 Task: Look for space in Temecula, United States from 24th August, 2023 to 10th September, 2023 for 8 adults in price range Rs.12000 to Rs.15000. Place can be entire place or shared room with 4 bedrooms having 8 beds and 4 bathrooms. Property type can be house, flat, guest house. Amenities needed are: wifi, TV, free parkinig on premises, gym, breakfast. Booking option can be shelf check-in. Required host language is English.
Action: Mouse moved to (473, 111)
Screenshot: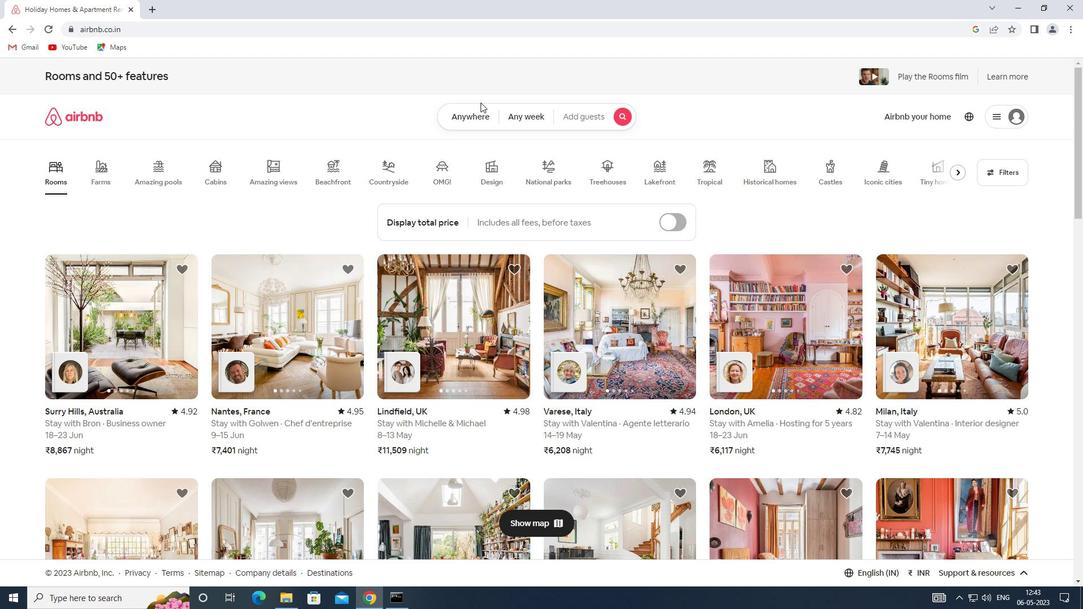 
Action: Mouse pressed left at (473, 111)
Screenshot: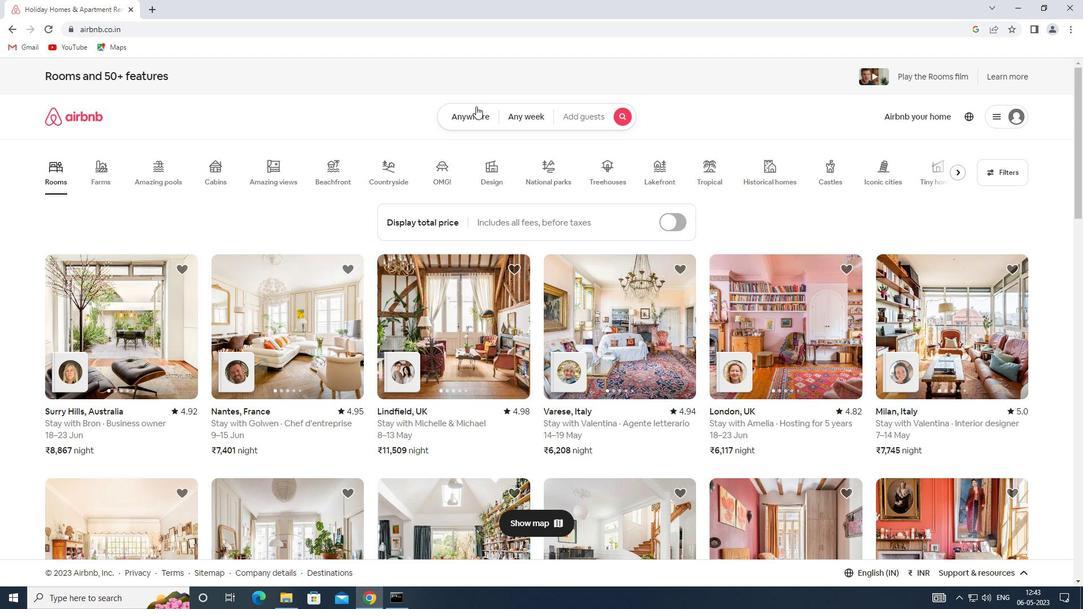 
Action: Mouse moved to (389, 159)
Screenshot: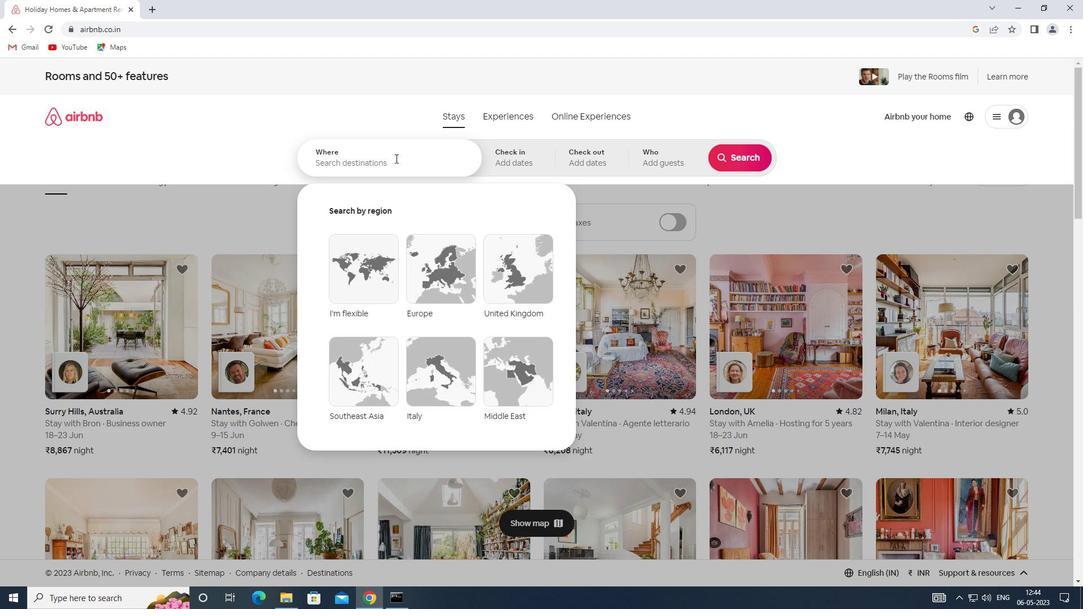 
Action: Mouse pressed left at (389, 159)
Screenshot: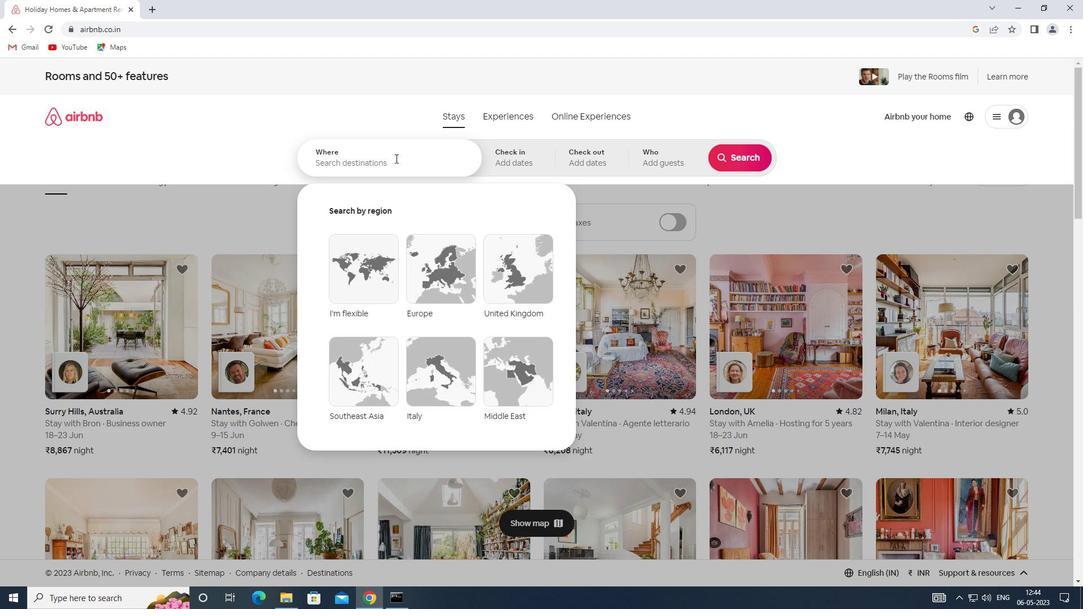 
Action: Mouse moved to (389, 159)
Screenshot: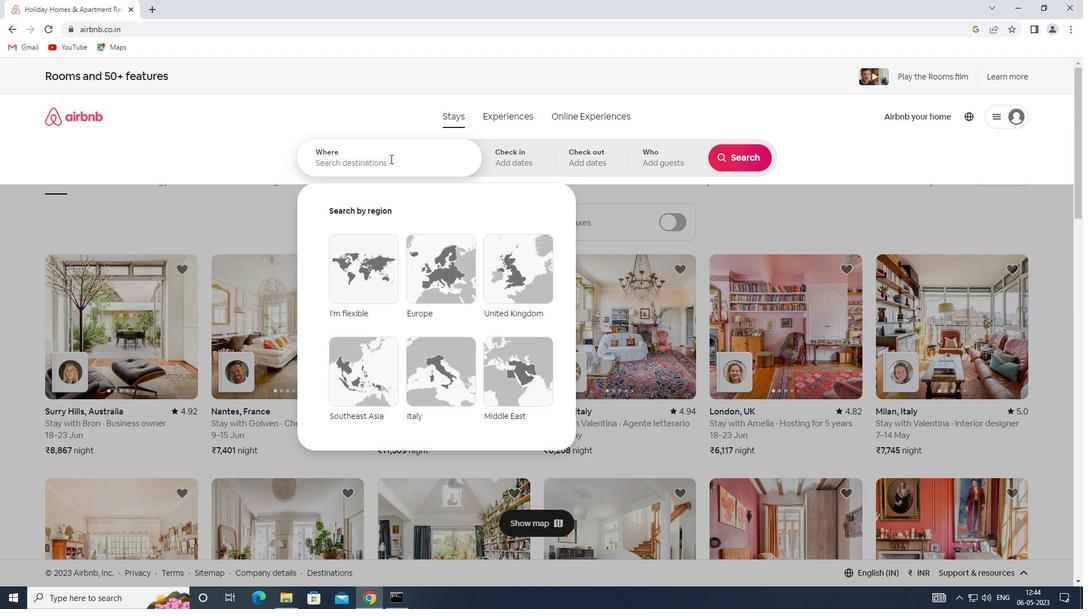 
Action: Key pressed <Key.shift>SPACE<Key.space>IN<Key.space><Key.shift><Key.shift><Key.shift><Key.shift><Key.shift><Key.shift>TEMEV<Key.backspace>CULA,<Key.shift>UNITED<Key.space><Key.shift>STATES
Screenshot: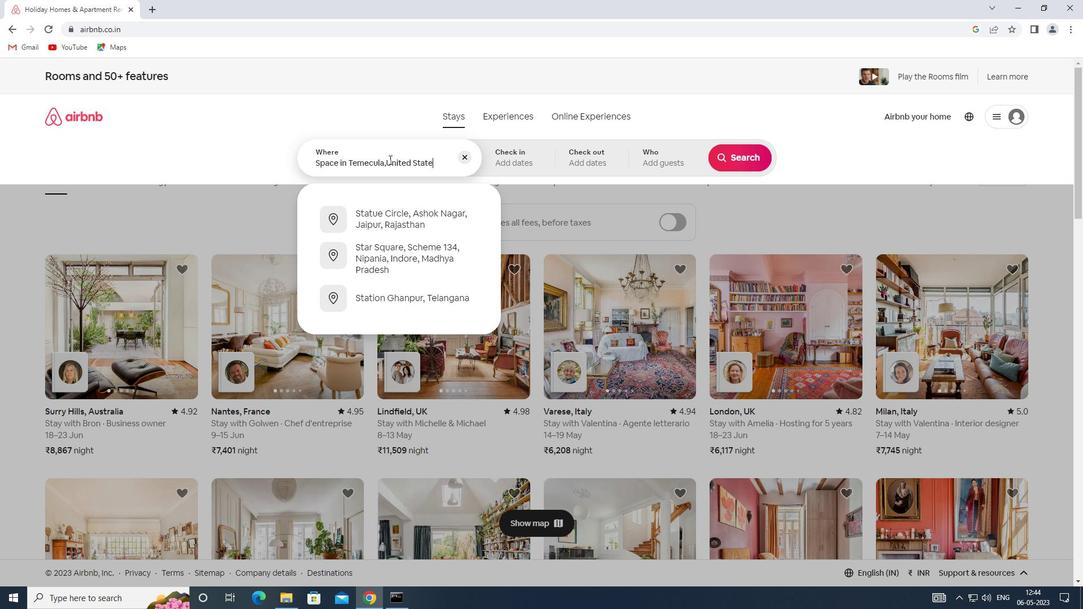 
Action: Mouse moved to (526, 162)
Screenshot: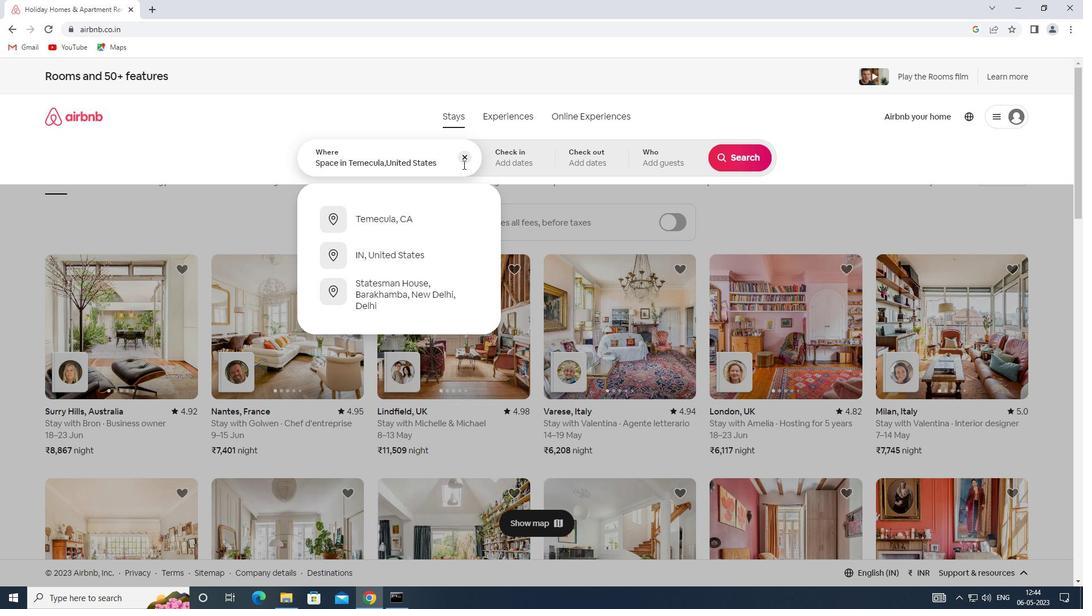 
Action: Mouse pressed left at (526, 162)
Screenshot: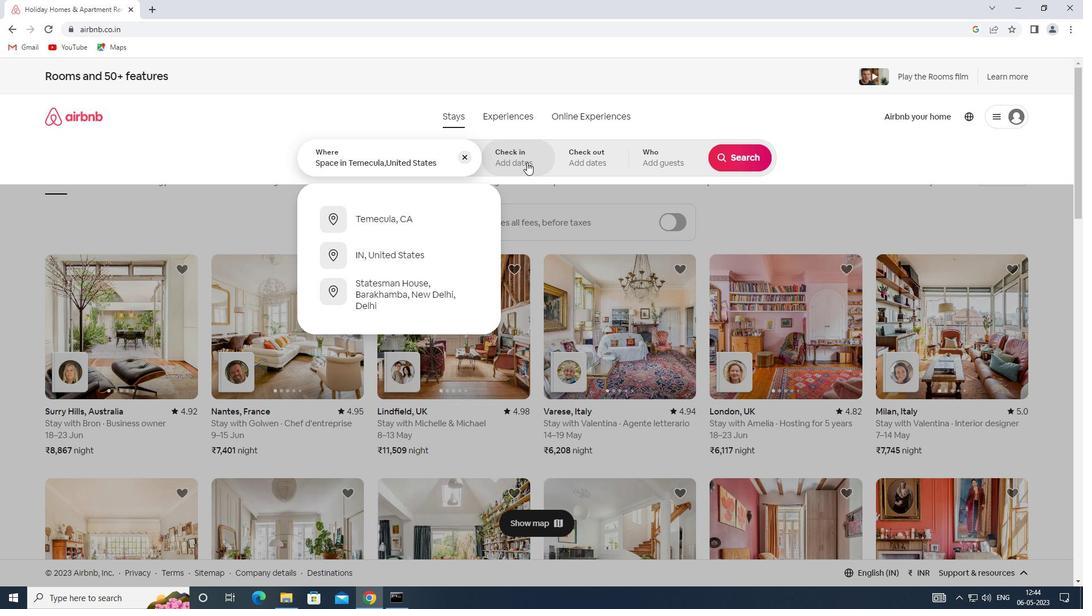 
Action: Mouse moved to (730, 247)
Screenshot: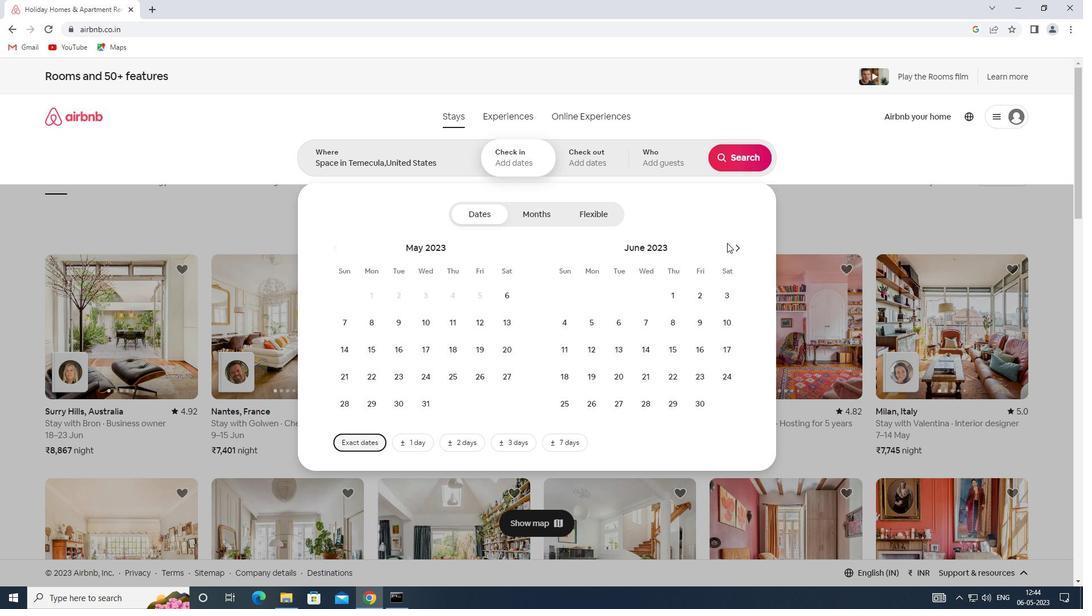 
Action: Mouse pressed left at (730, 247)
Screenshot: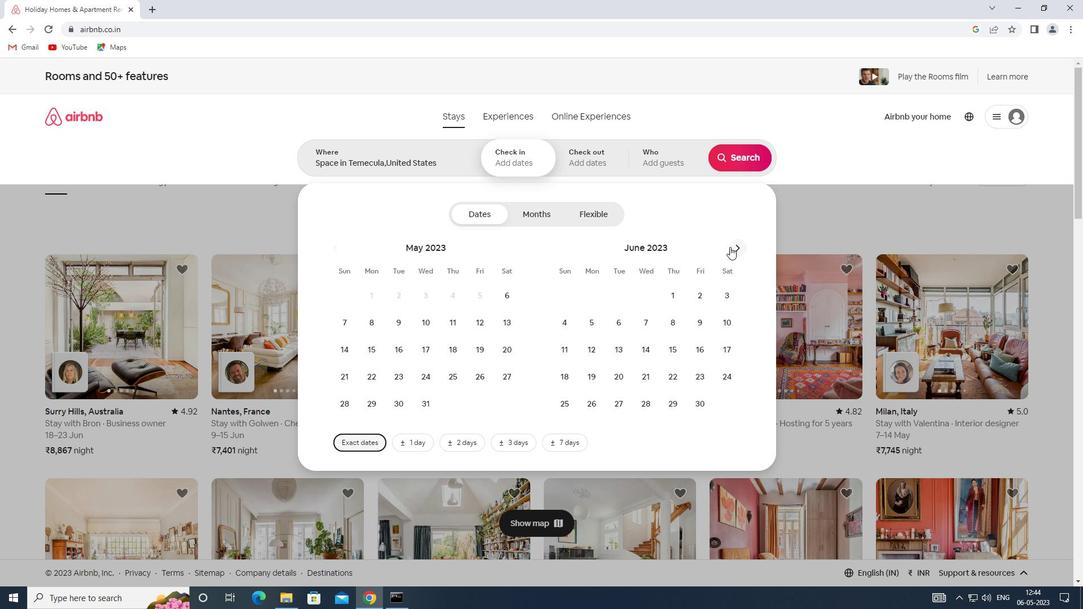 
Action: Mouse pressed left at (730, 247)
Screenshot: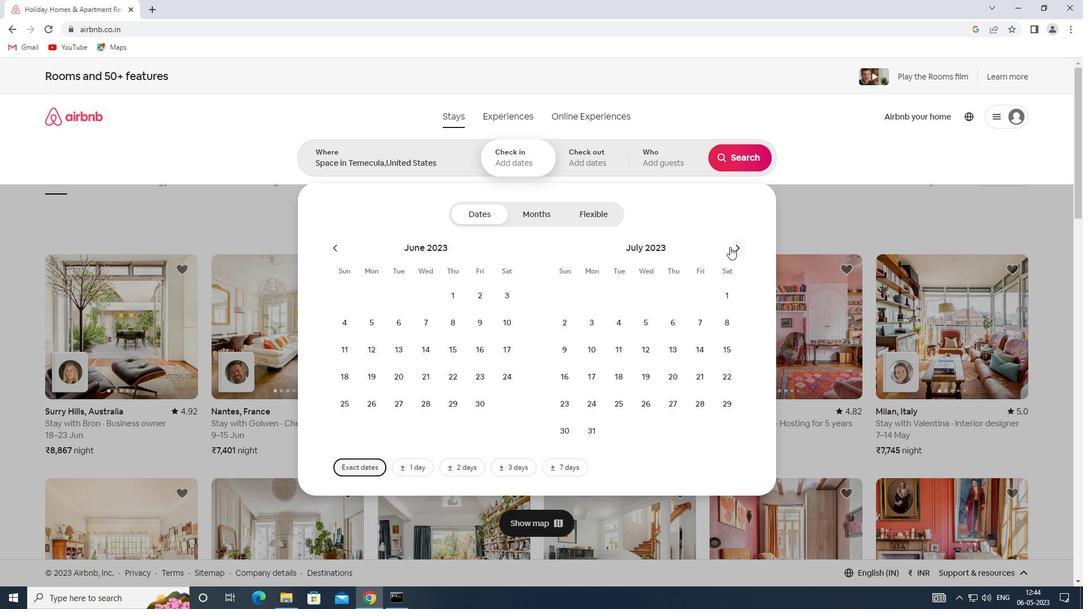 
Action: Mouse moved to (668, 372)
Screenshot: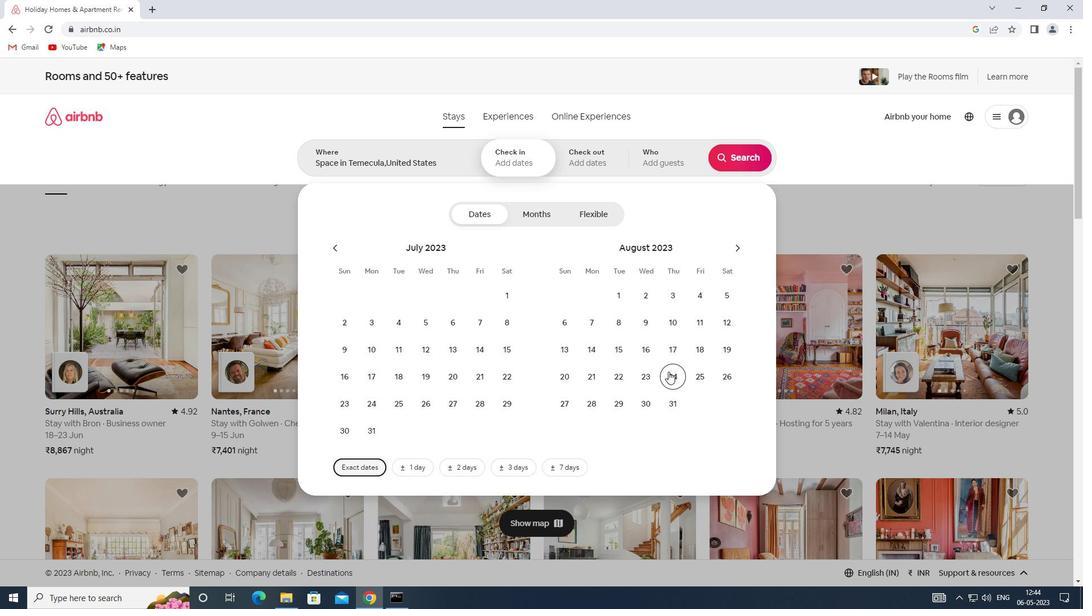 
Action: Mouse pressed left at (668, 372)
Screenshot: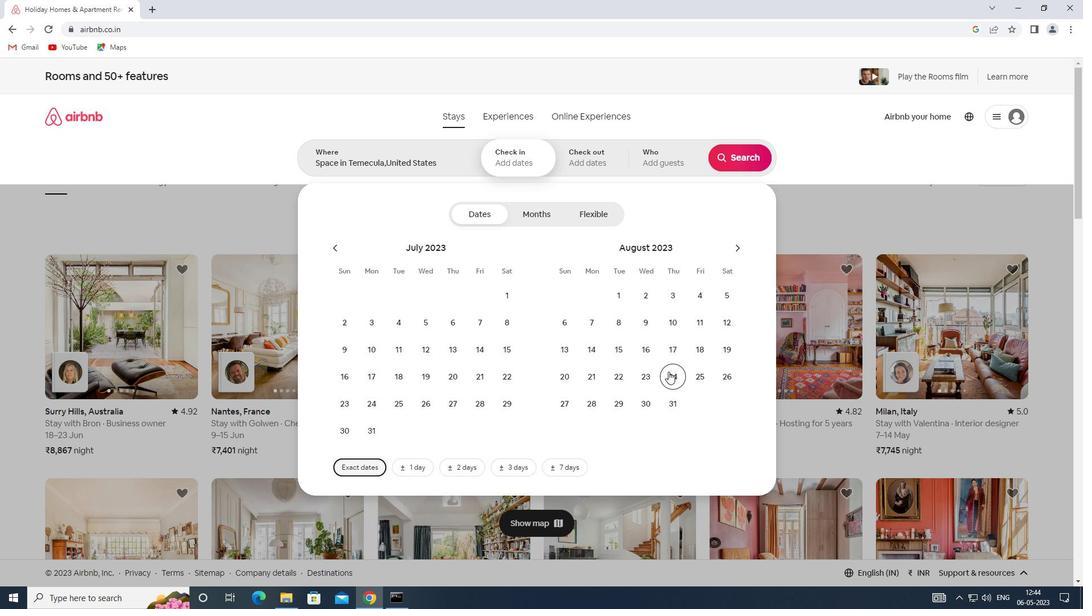 
Action: Mouse moved to (734, 244)
Screenshot: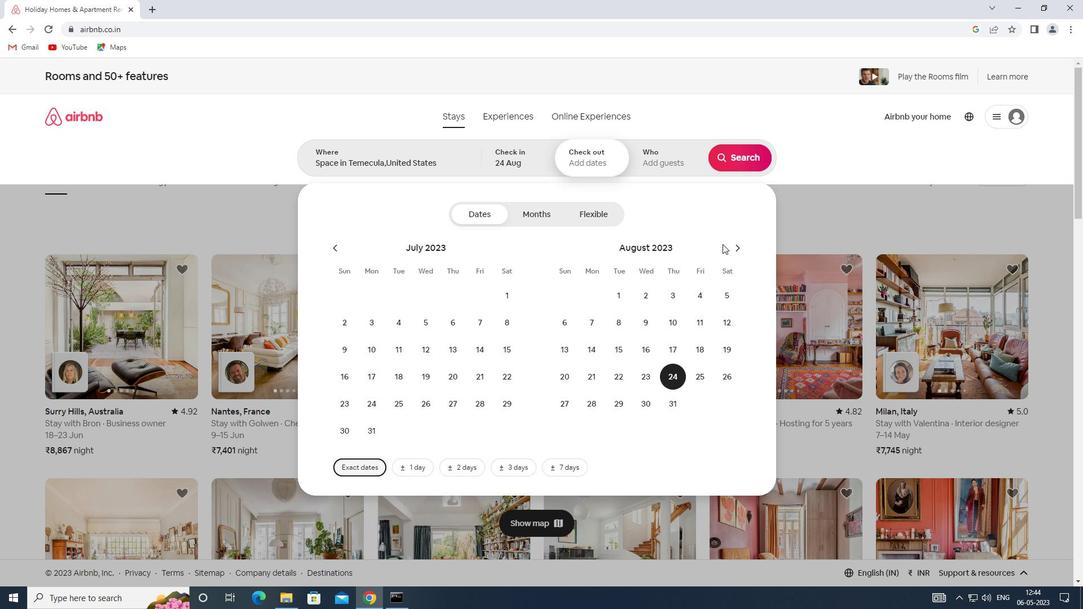 
Action: Mouse pressed left at (734, 244)
Screenshot: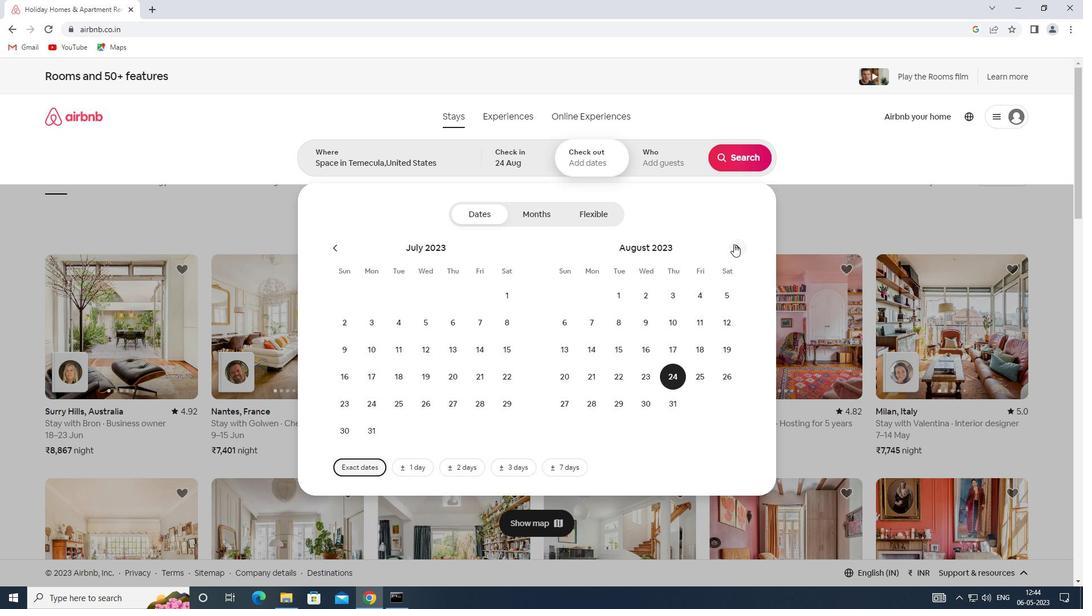 
Action: Mouse moved to (559, 347)
Screenshot: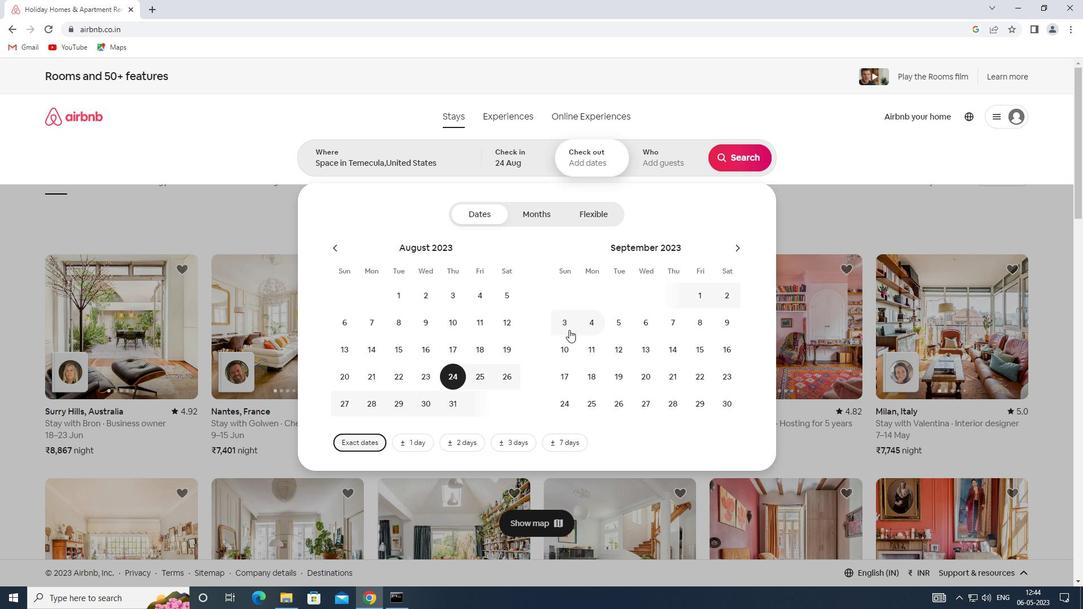 
Action: Mouse pressed left at (559, 347)
Screenshot: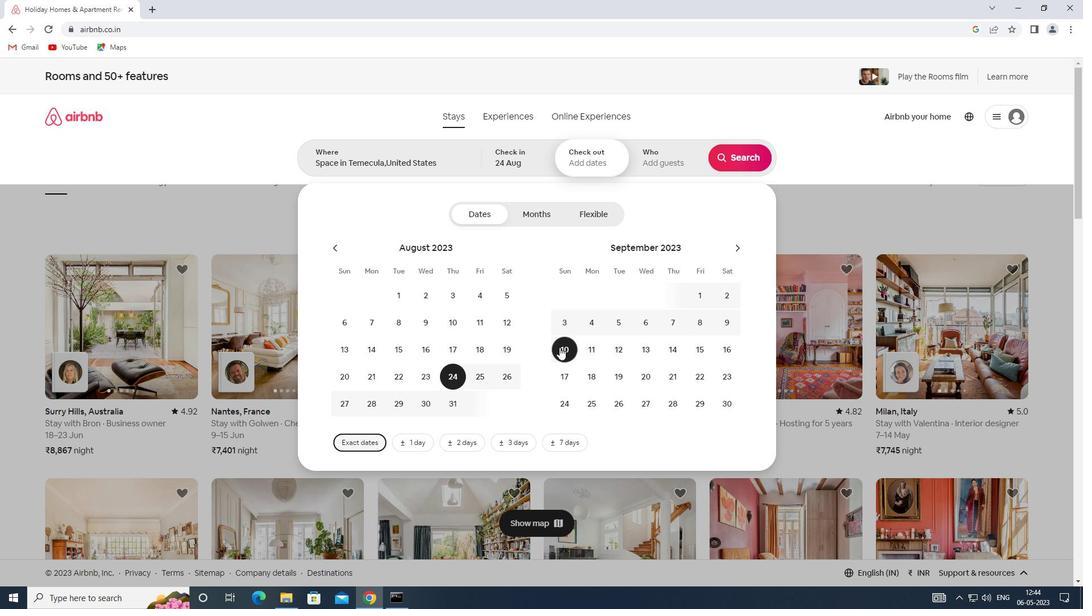 
Action: Mouse moved to (661, 151)
Screenshot: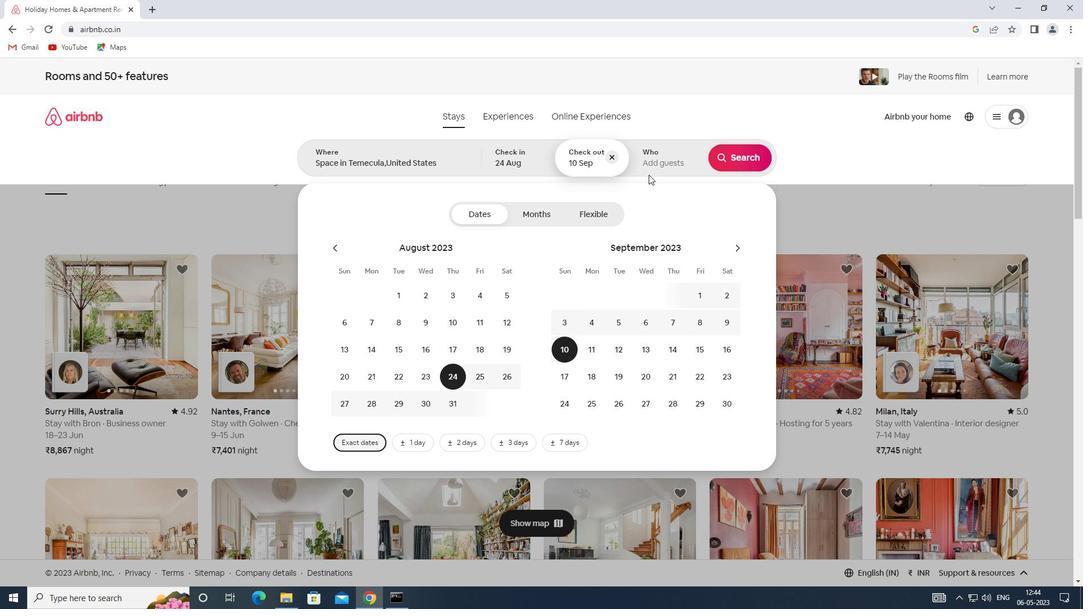 
Action: Mouse pressed left at (661, 151)
Screenshot: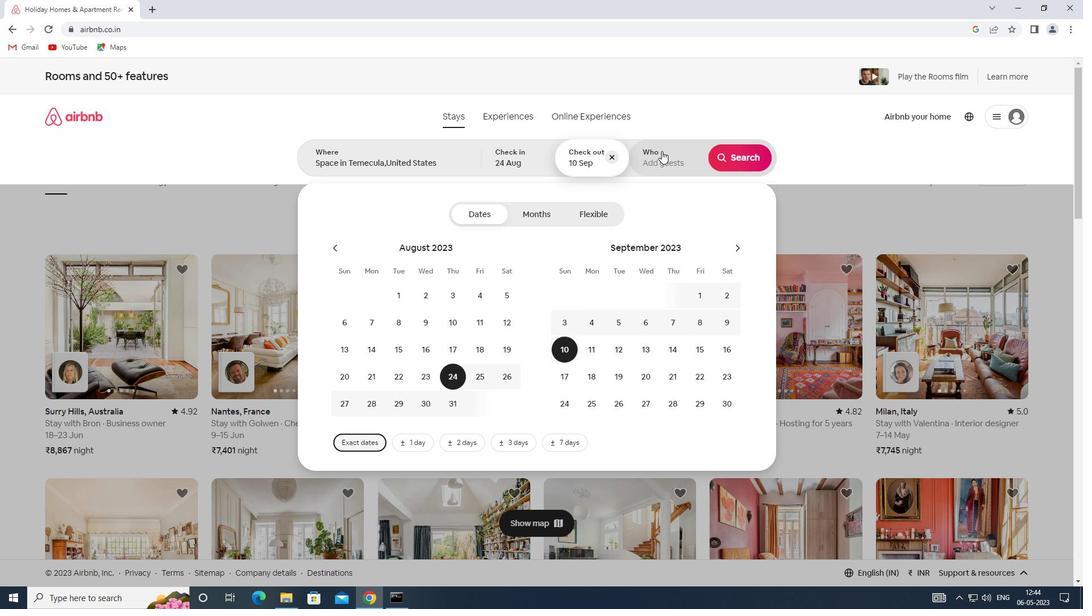 
Action: Mouse moved to (740, 217)
Screenshot: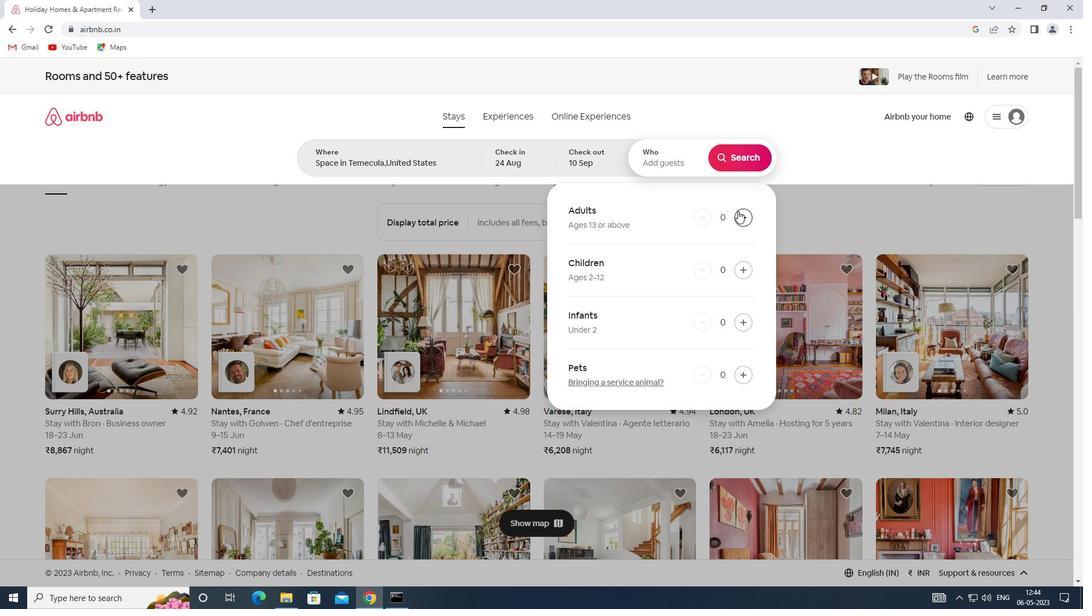 
Action: Mouse pressed left at (740, 217)
Screenshot: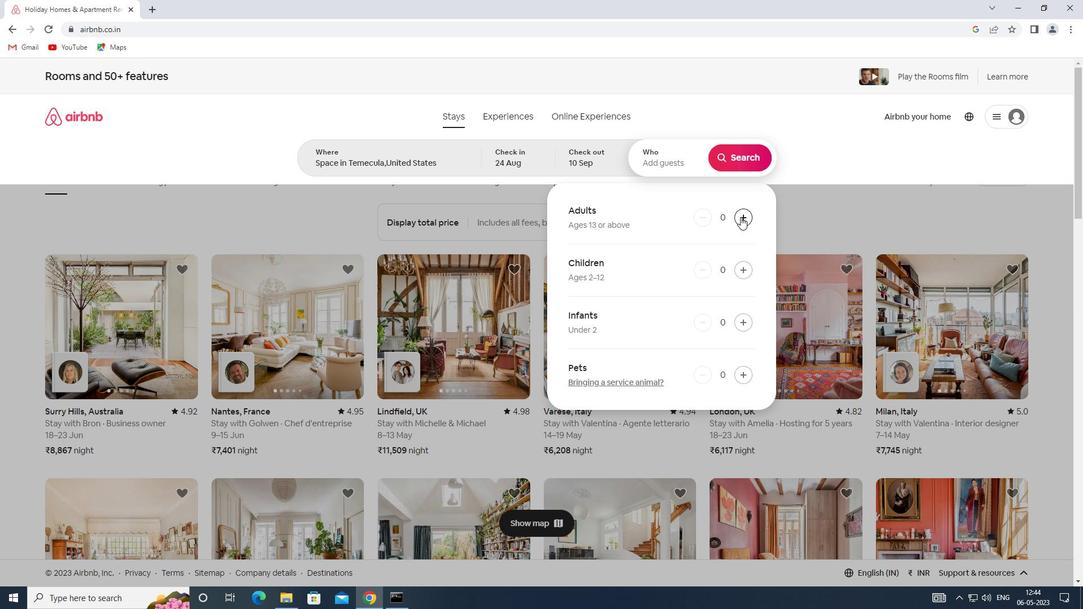 
Action: Mouse pressed left at (740, 217)
Screenshot: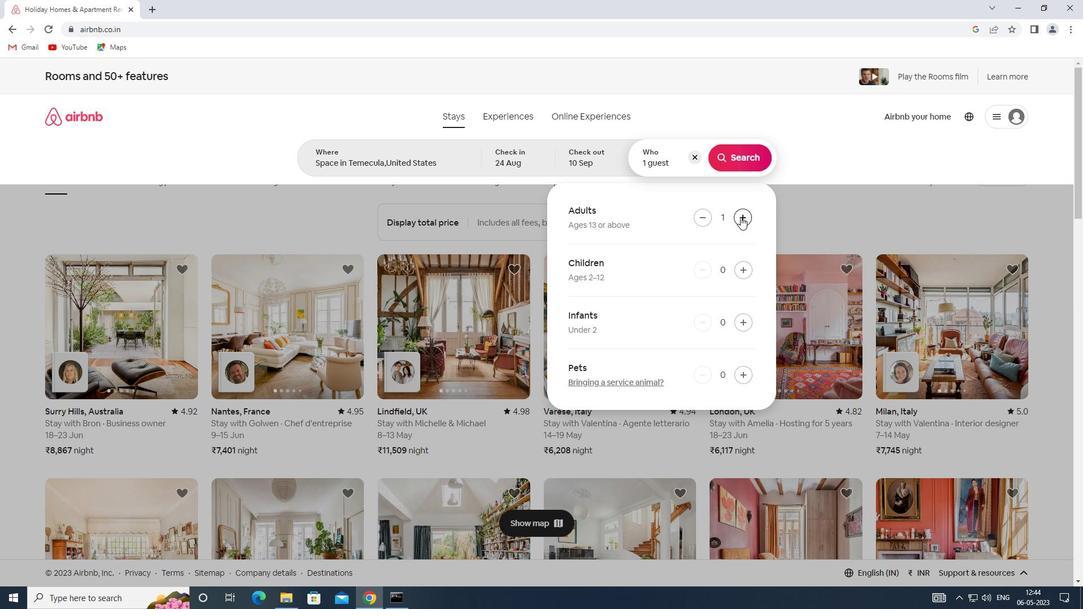 
Action: Mouse pressed left at (740, 217)
Screenshot: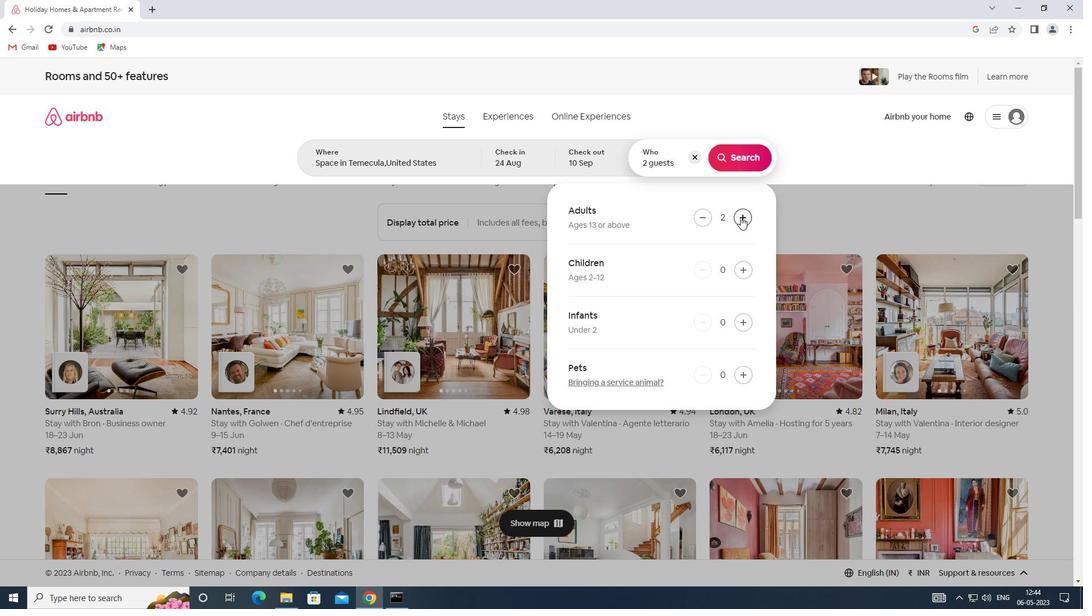 
Action: Mouse pressed left at (740, 217)
Screenshot: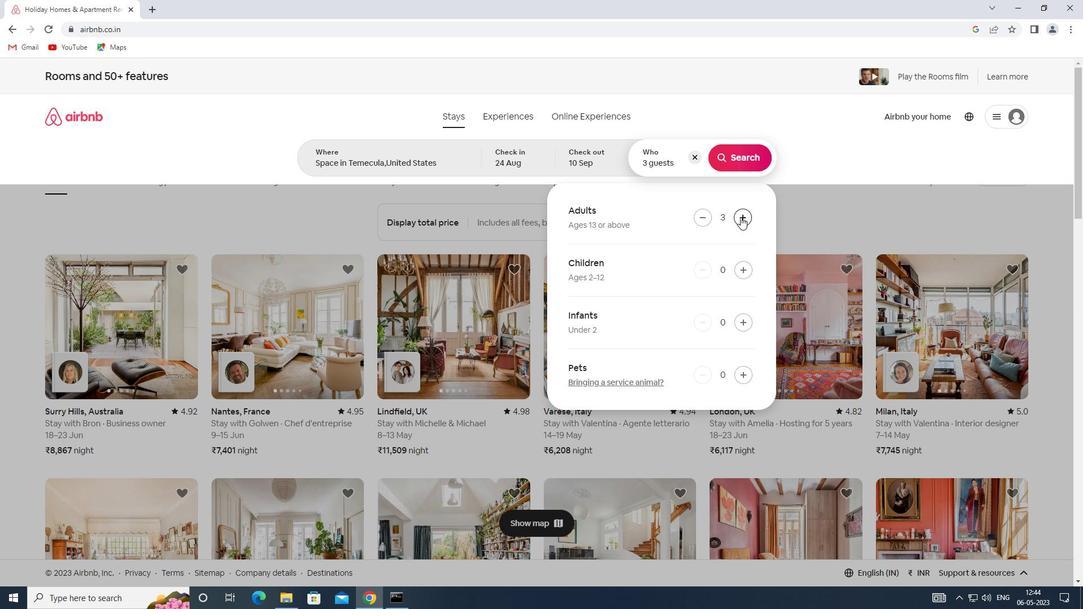 
Action: Mouse pressed left at (740, 217)
Screenshot: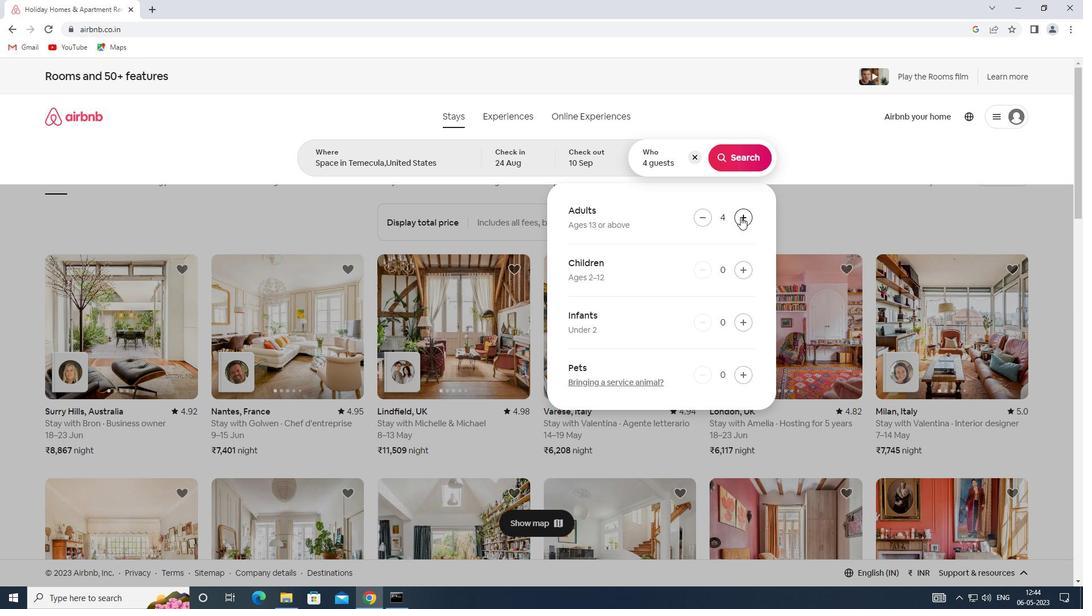 
Action: Mouse pressed left at (740, 217)
Screenshot: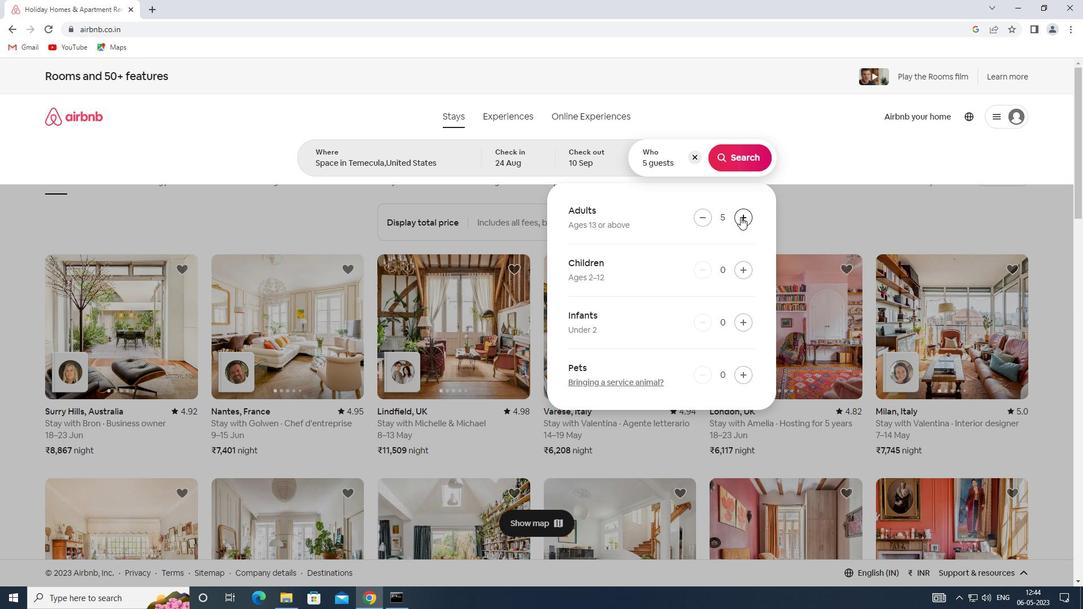 
Action: Mouse pressed left at (740, 217)
Screenshot: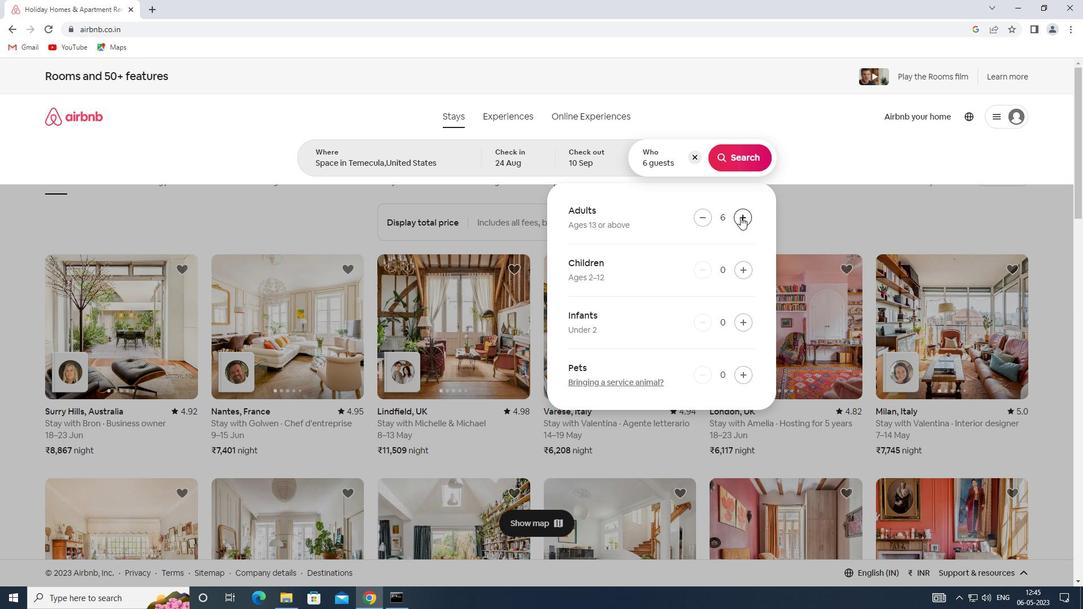 
Action: Mouse pressed left at (740, 217)
Screenshot: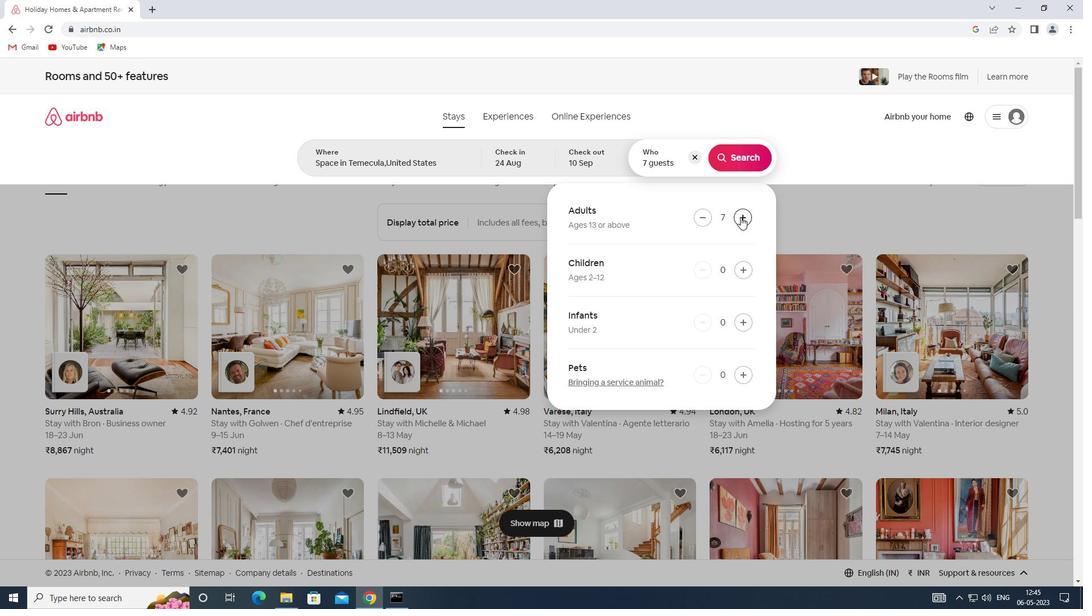 
Action: Mouse moved to (745, 161)
Screenshot: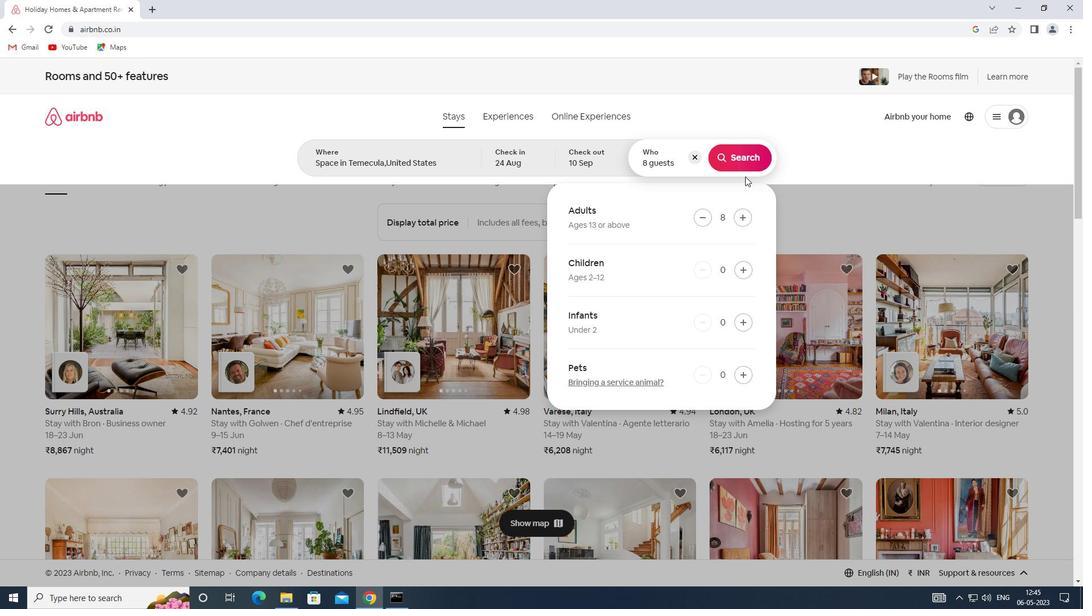 
Action: Mouse pressed left at (745, 161)
Screenshot: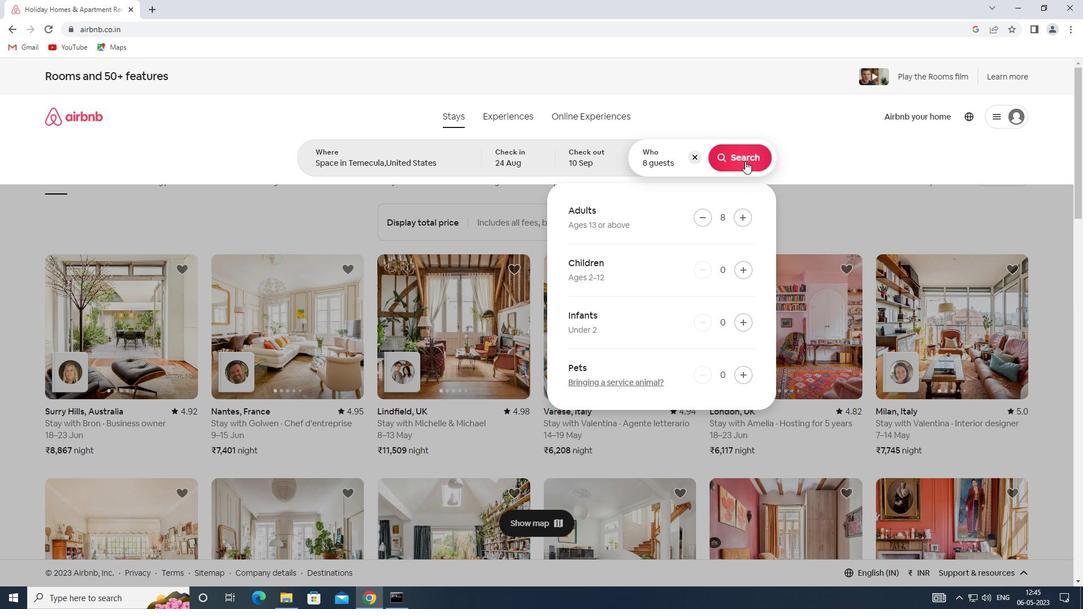 
Action: Mouse moved to (1030, 131)
Screenshot: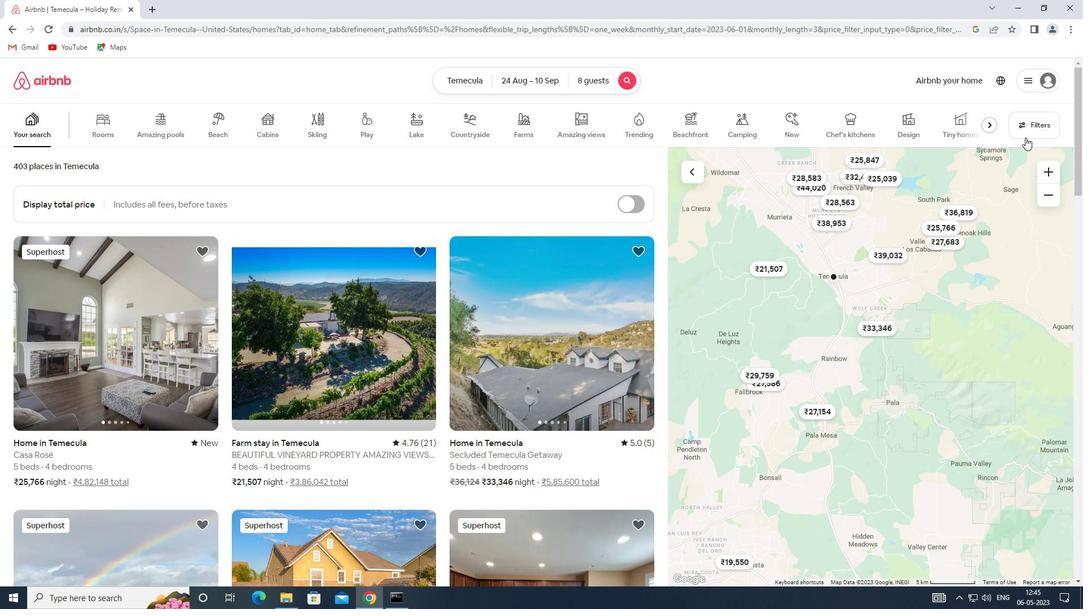
Action: Mouse pressed left at (1030, 131)
Screenshot: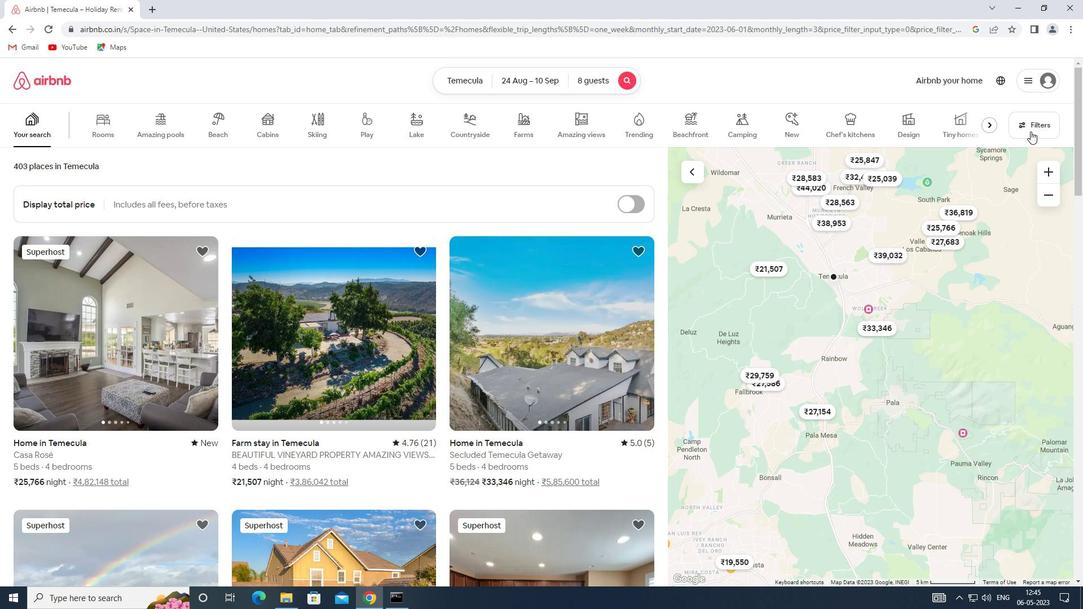 
Action: Mouse moved to (398, 407)
Screenshot: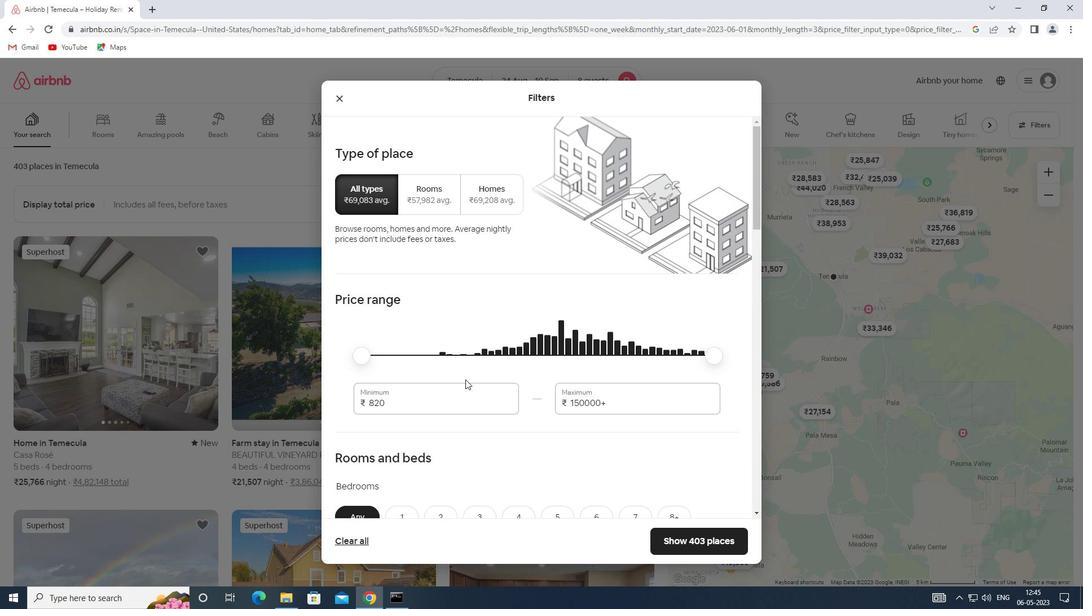 
Action: Mouse pressed left at (398, 407)
Screenshot: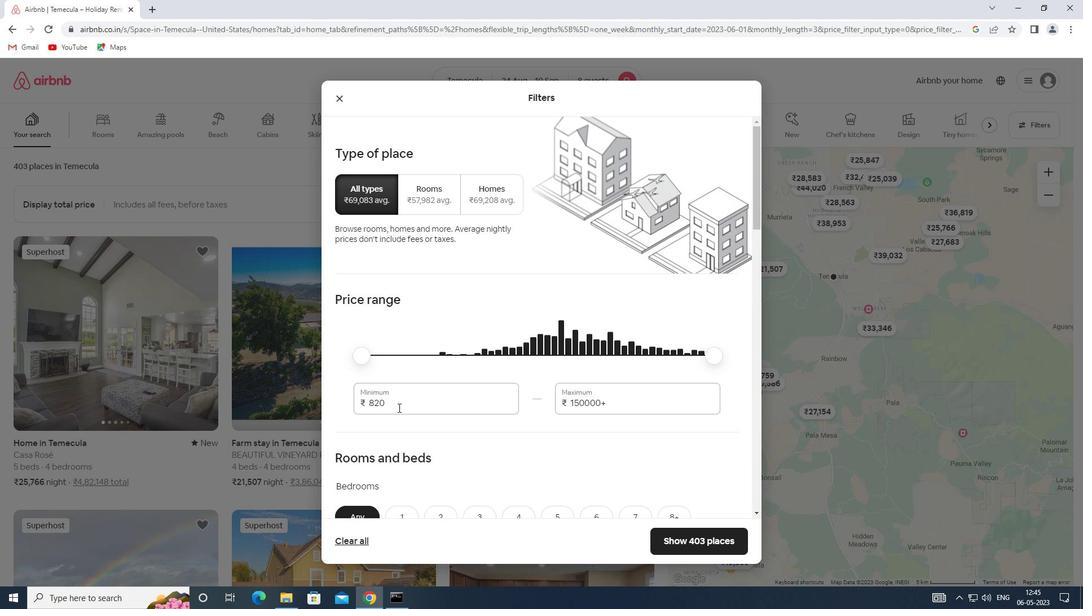 
Action: Mouse moved to (337, 402)
Screenshot: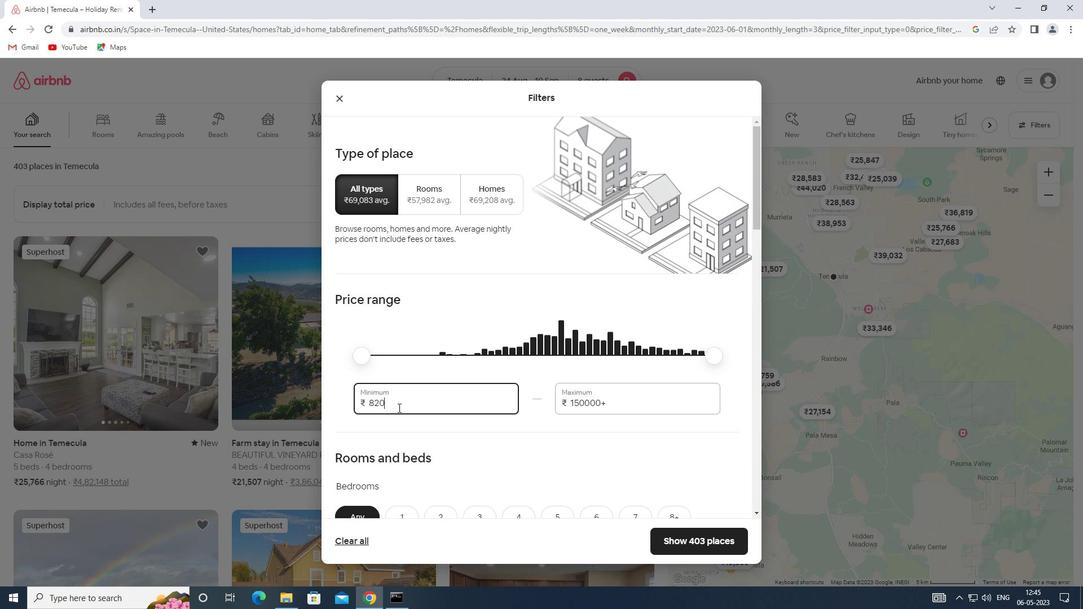 
Action: Key pressed 12000
Screenshot: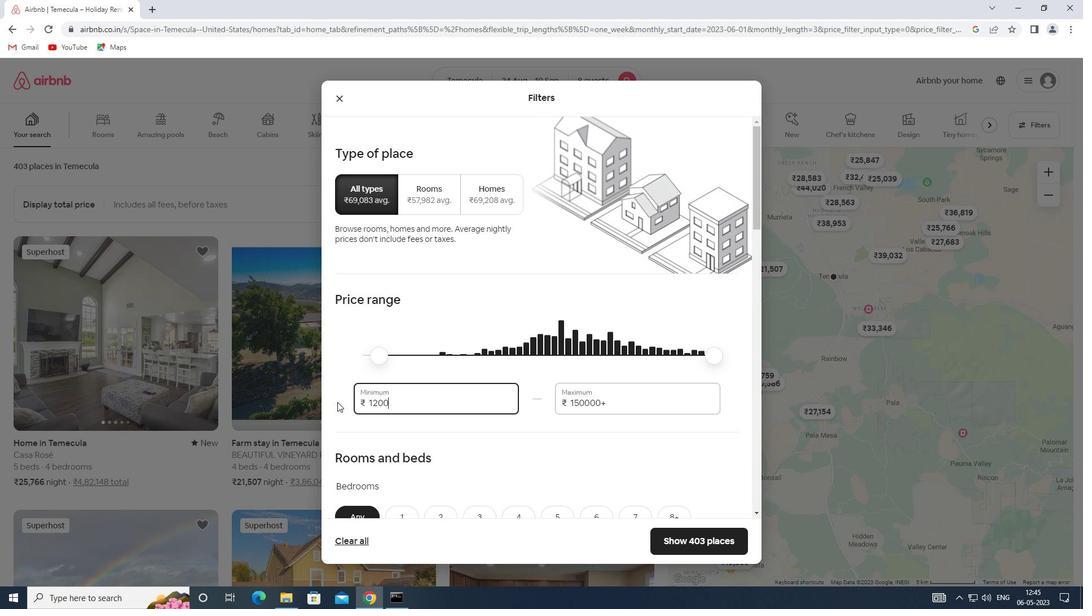 
Action: Mouse moved to (615, 402)
Screenshot: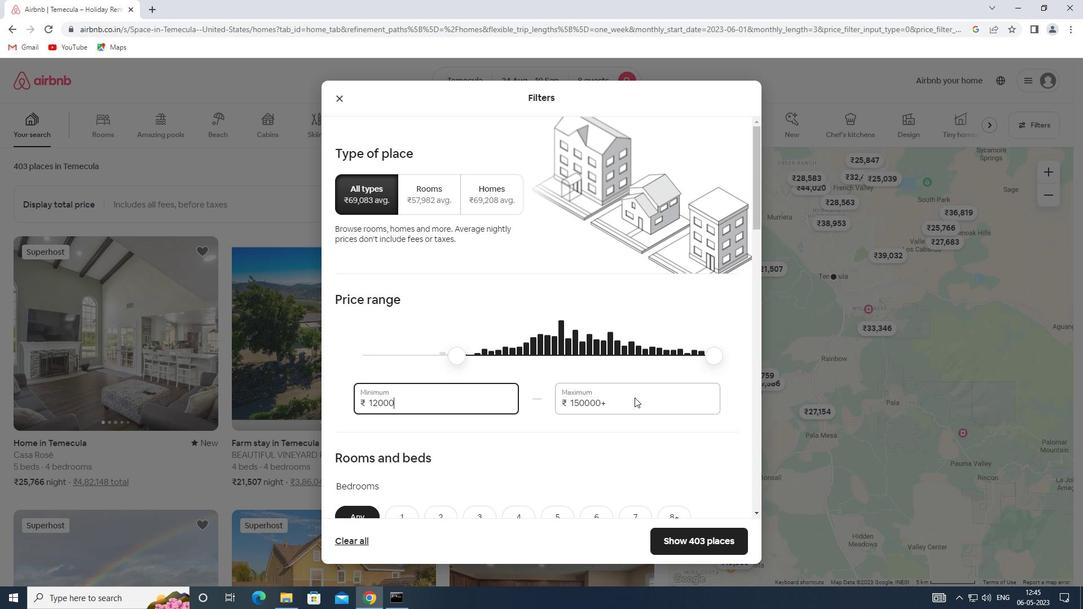 
Action: Mouse pressed left at (615, 402)
Screenshot: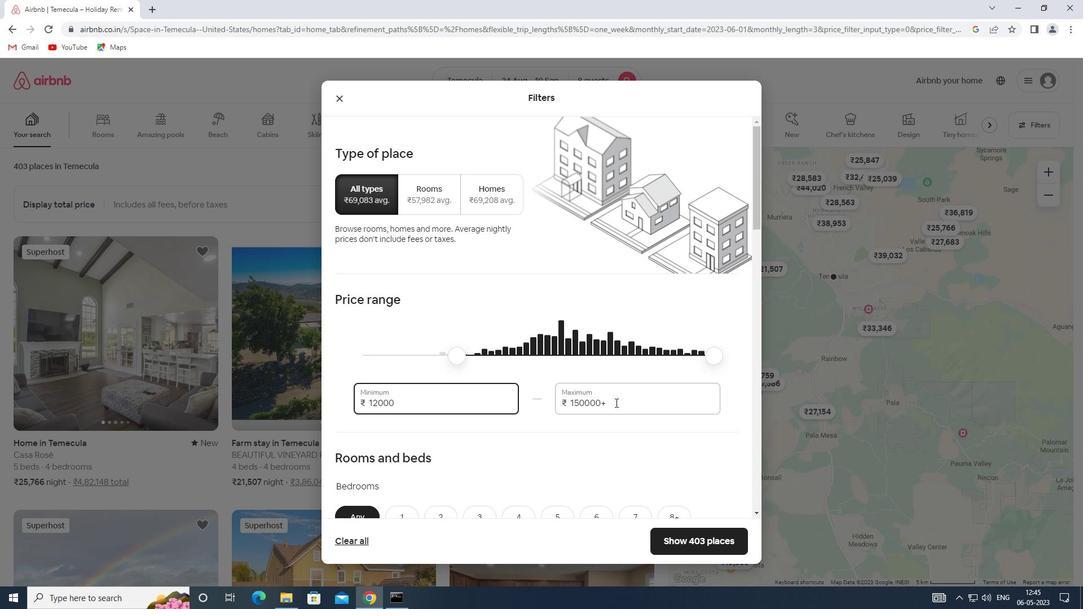 
Action: Mouse moved to (558, 403)
Screenshot: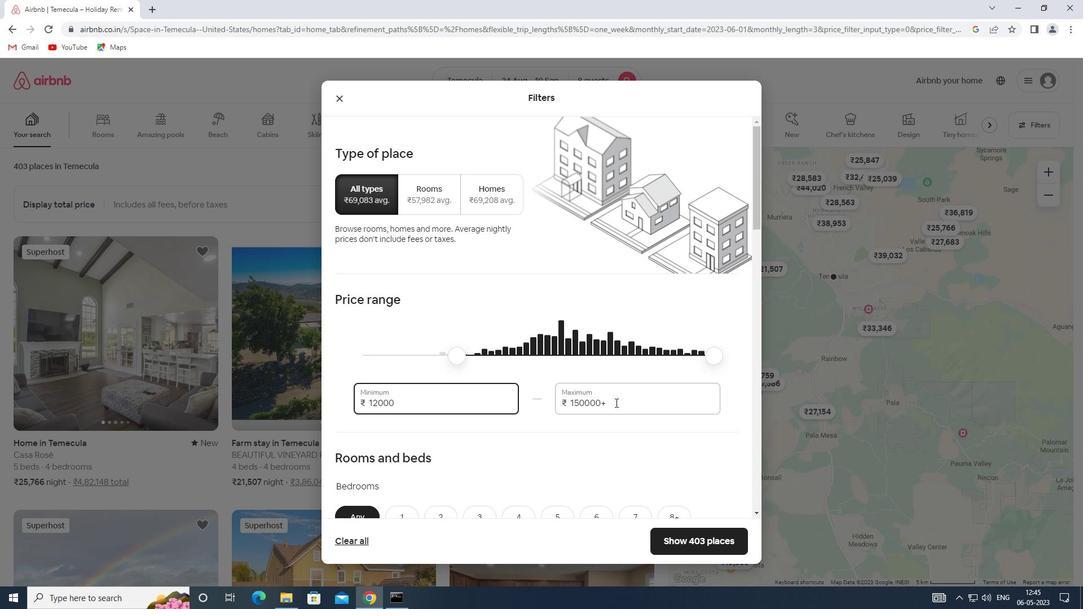 
Action: Key pressed 15000
Screenshot: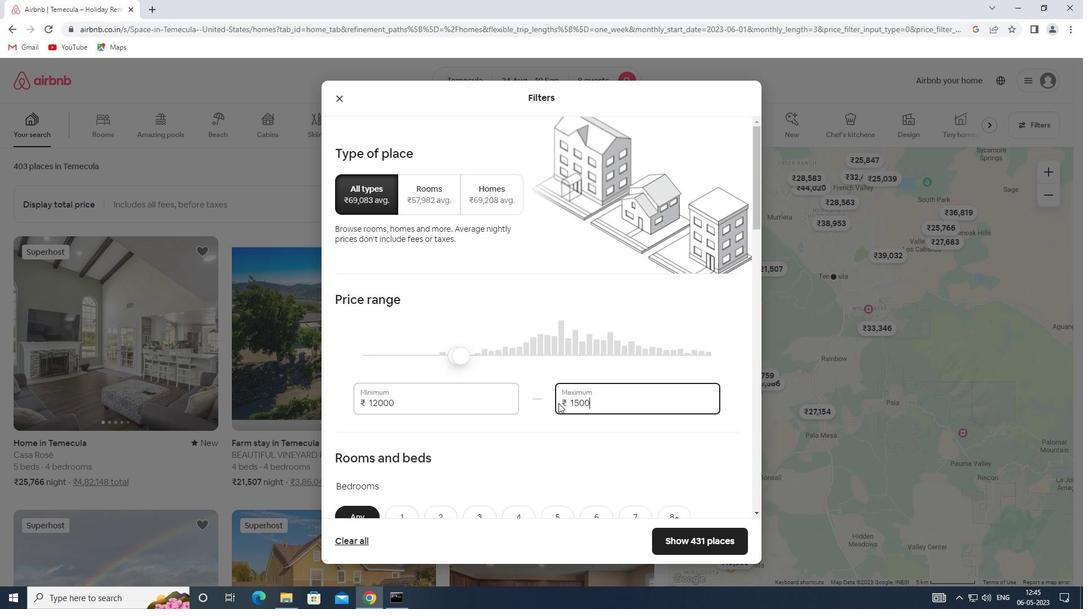 
Action: Mouse moved to (533, 406)
Screenshot: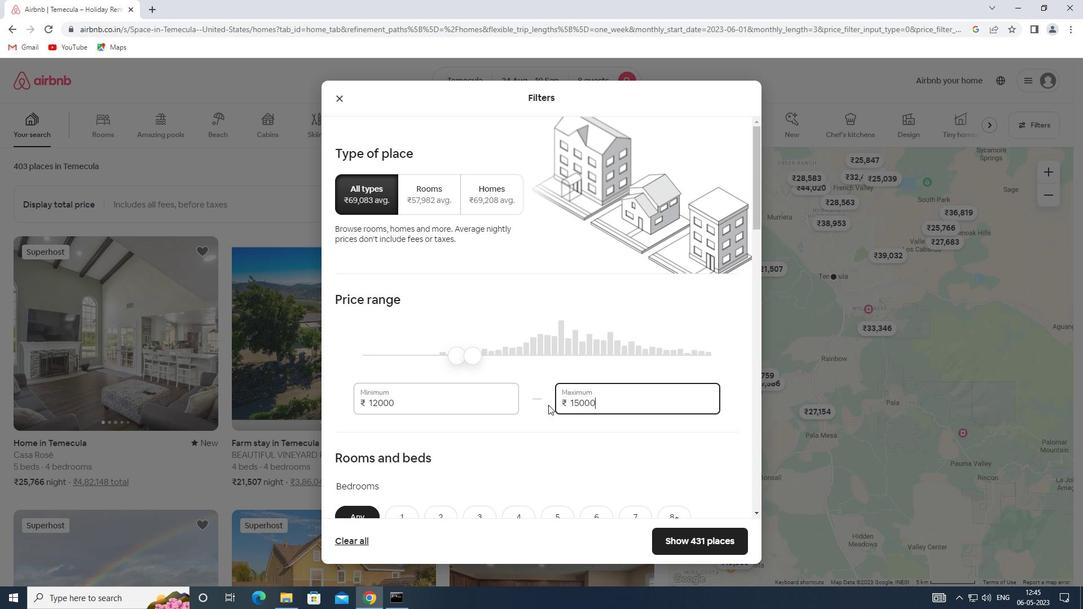 
Action: Mouse scrolled (533, 405) with delta (0, 0)
Screenshot: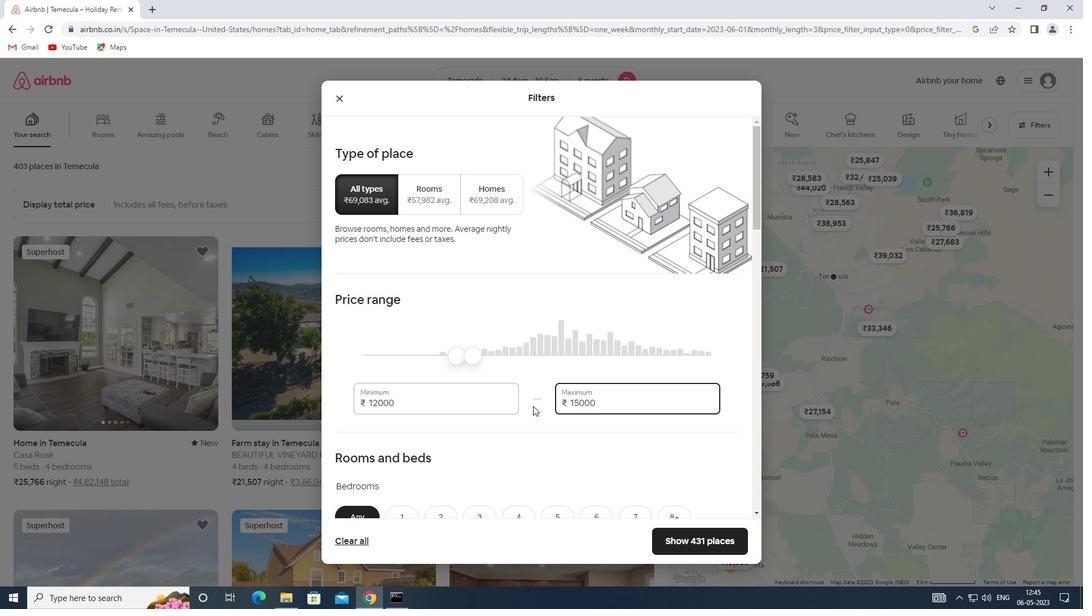 
Action: Mouse scrolled (533, 405) with delta (0, 0)
Screenshot: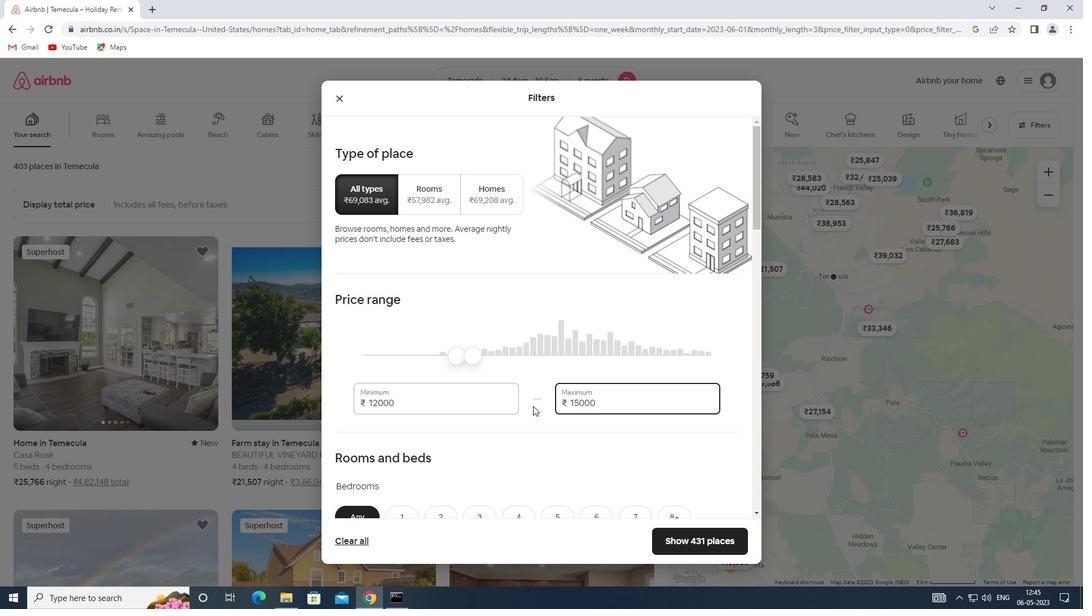 
Action: Mouse moved to (532, 406)
Screenshot: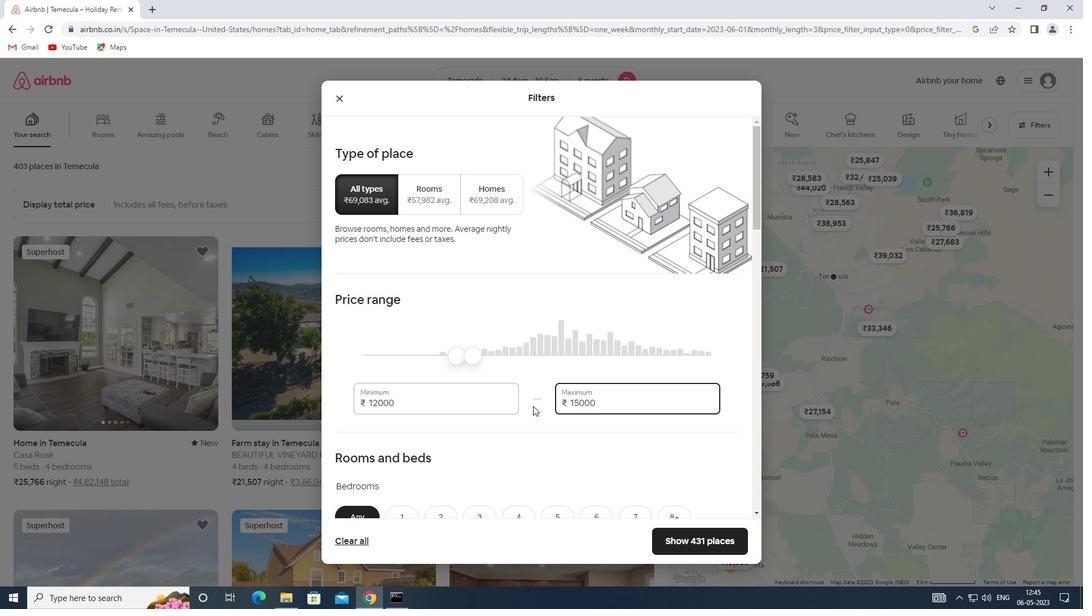 
Action: Mouse scrolled (532, 405) with delta (0, 0)
Screenshot: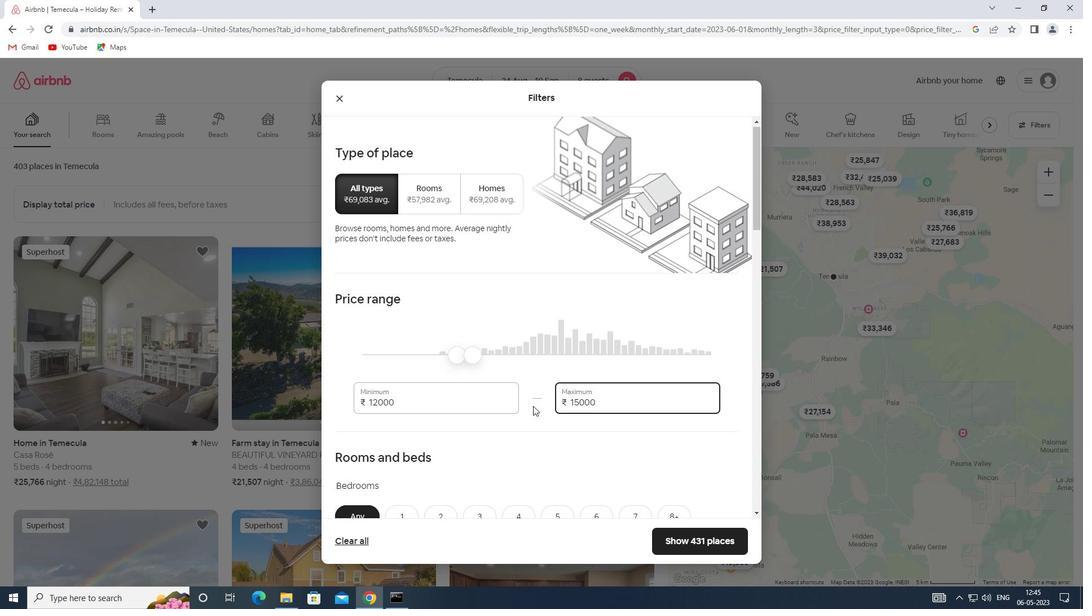 
Action: Mouse moved to (522, 352)
Screenshot: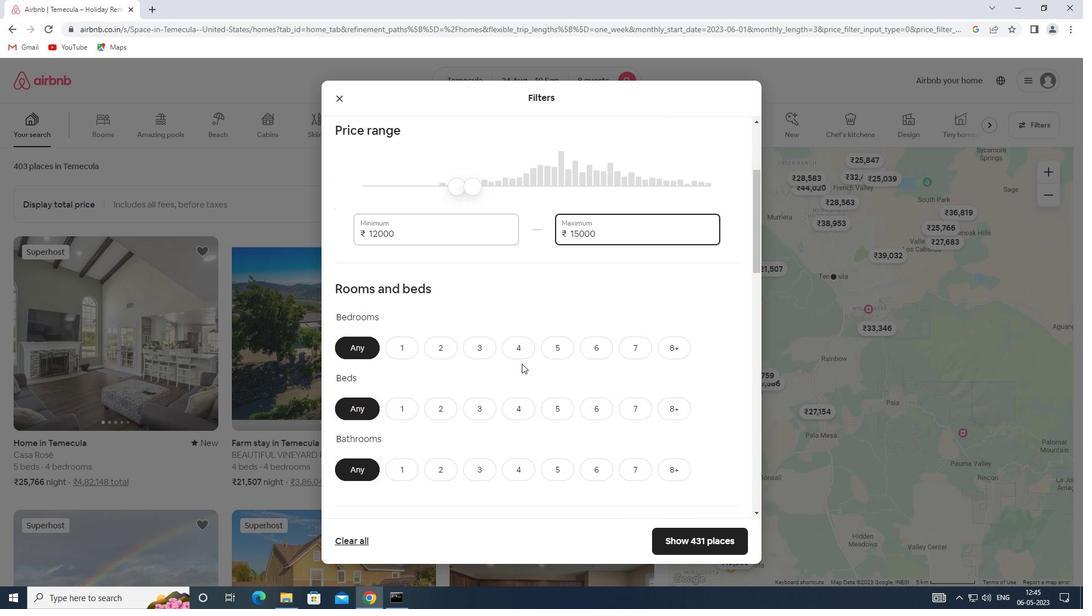 
Action: Mouse pressed left at (522, 352)
Screenshot: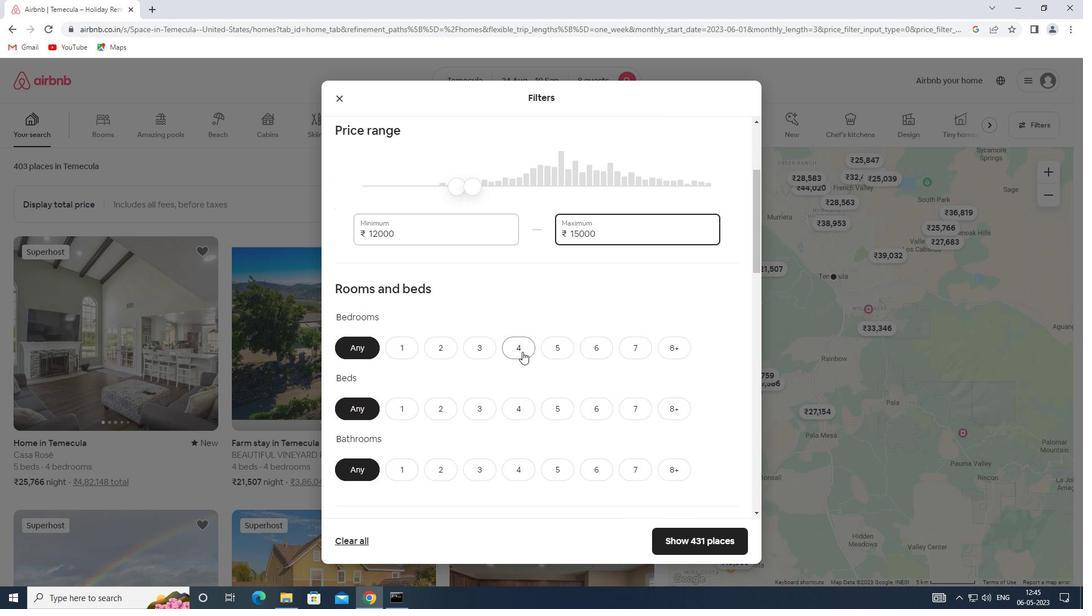 
Action: Mouse moved to (670, 409)
Screenshot: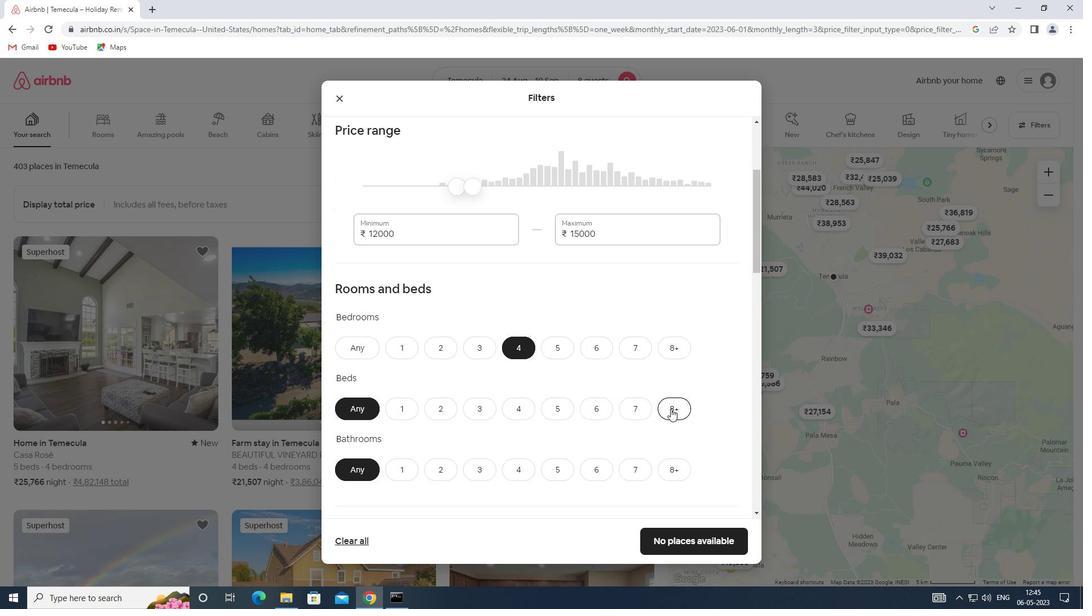 
Action: Mouse pressed left at (670, 409)
Screenshot: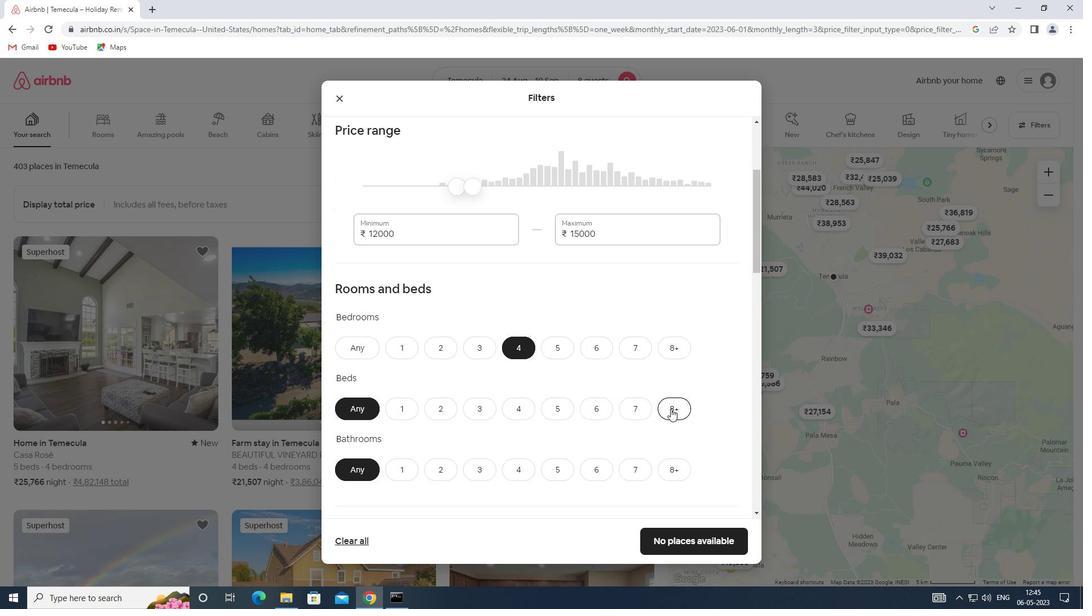
Action: Mouse moved to (670, 410)
Screenshot: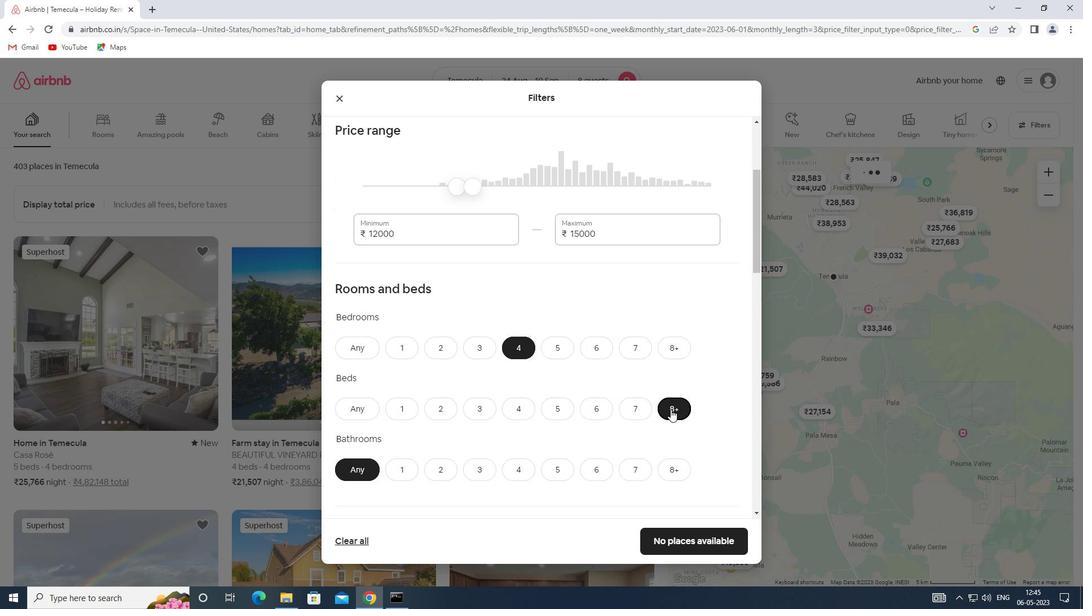 
Action: Mouse scrolled (670, 409) with delta (0, 0)
Screenshot: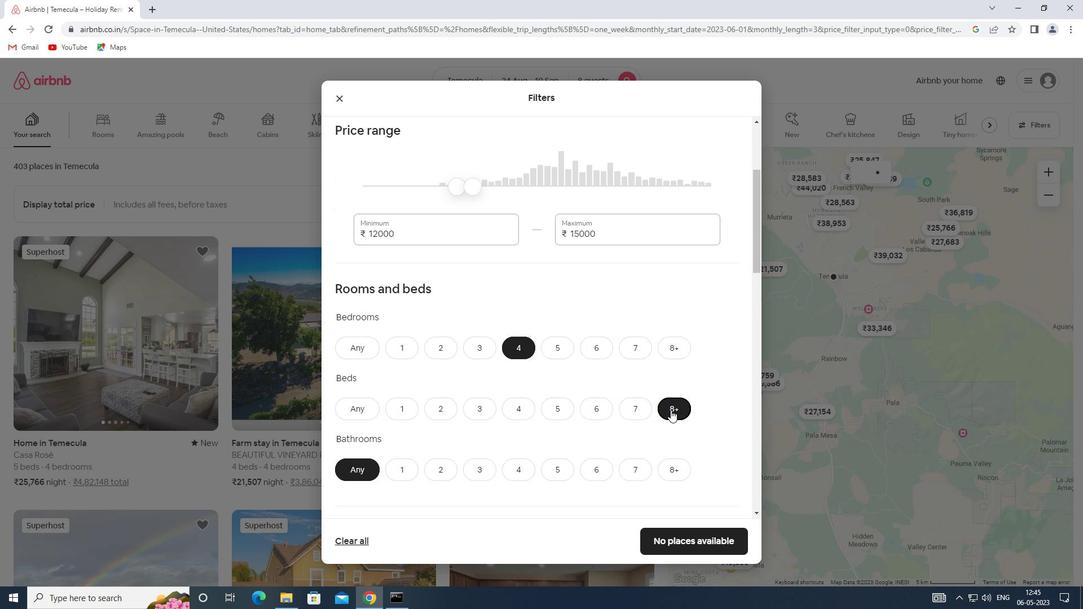 
Action: Mouse moved to (521, 412)
Screenshot: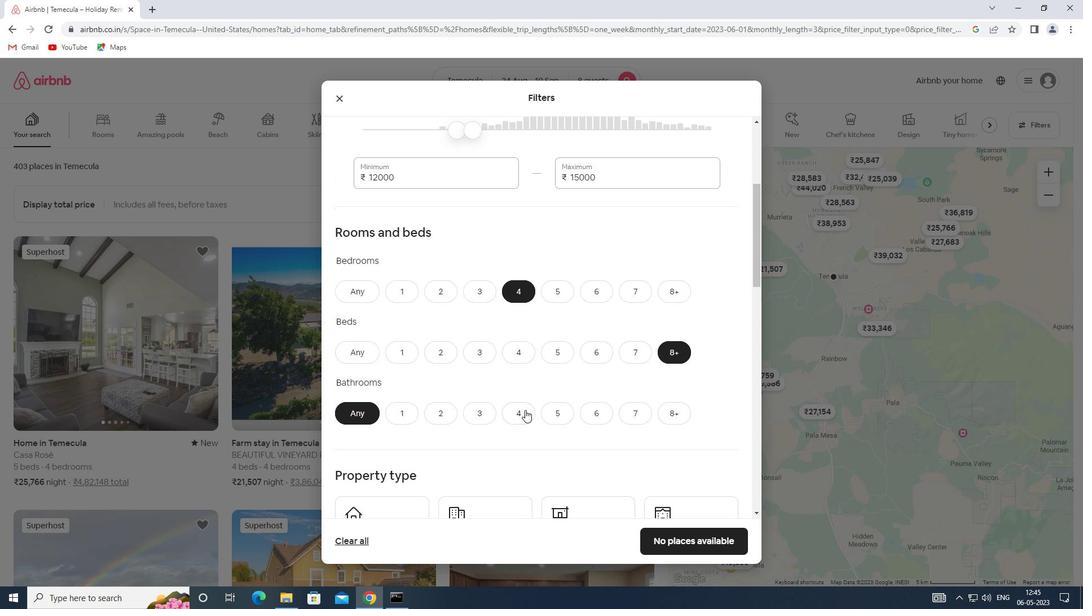 
Action: Mouse pressed left at (521, 412)
Screenshot: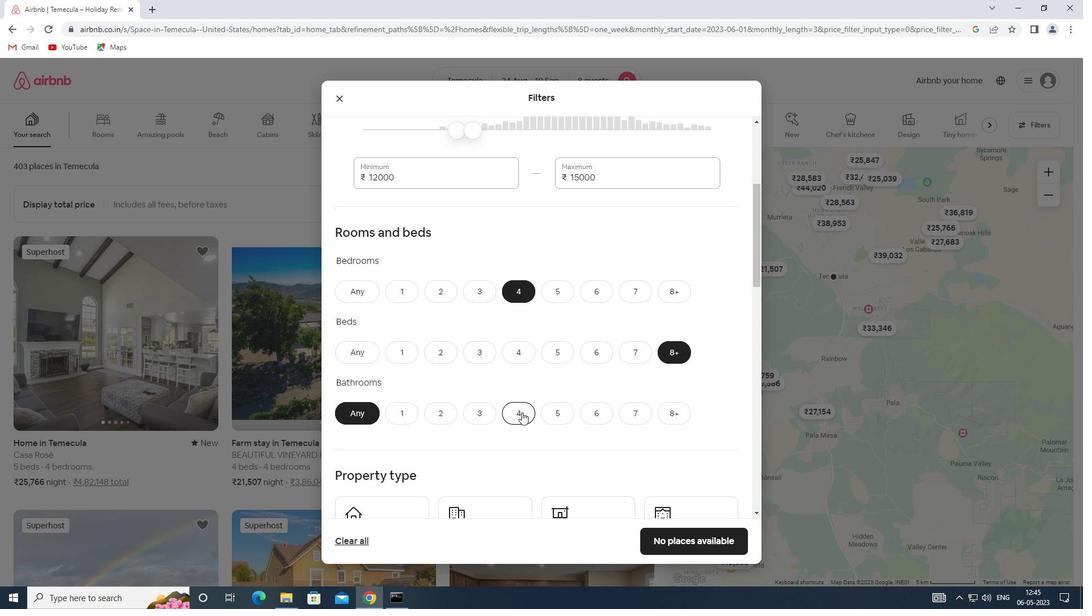 
Action: Mouse scrolled (521, 411) with delta (0, 0)
Screenshot: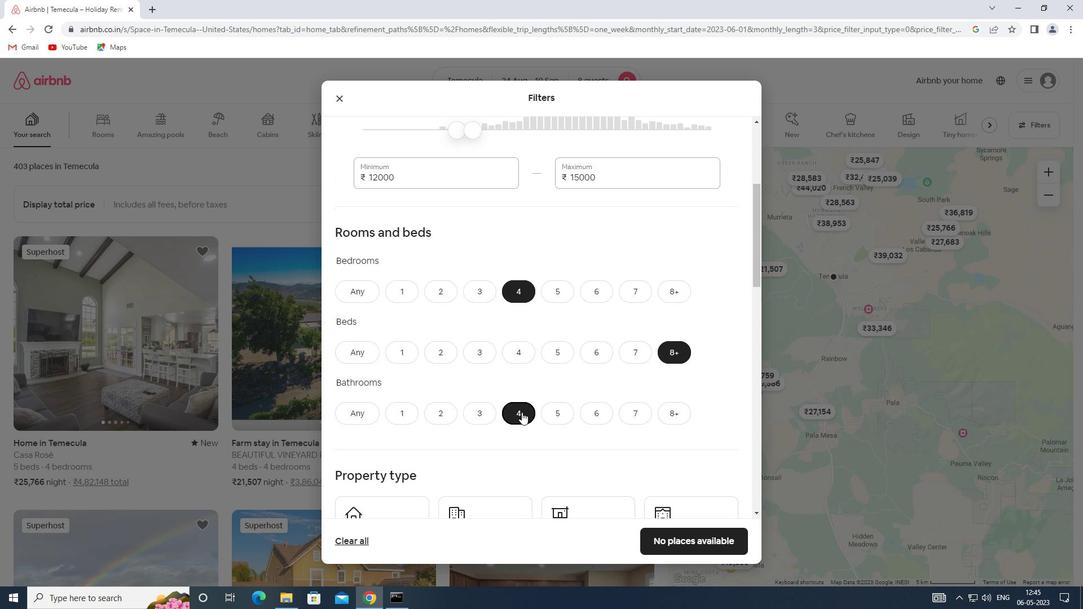 
Action: Mouse scrolled (521, 411) with delta (0, 0)
Screenshot: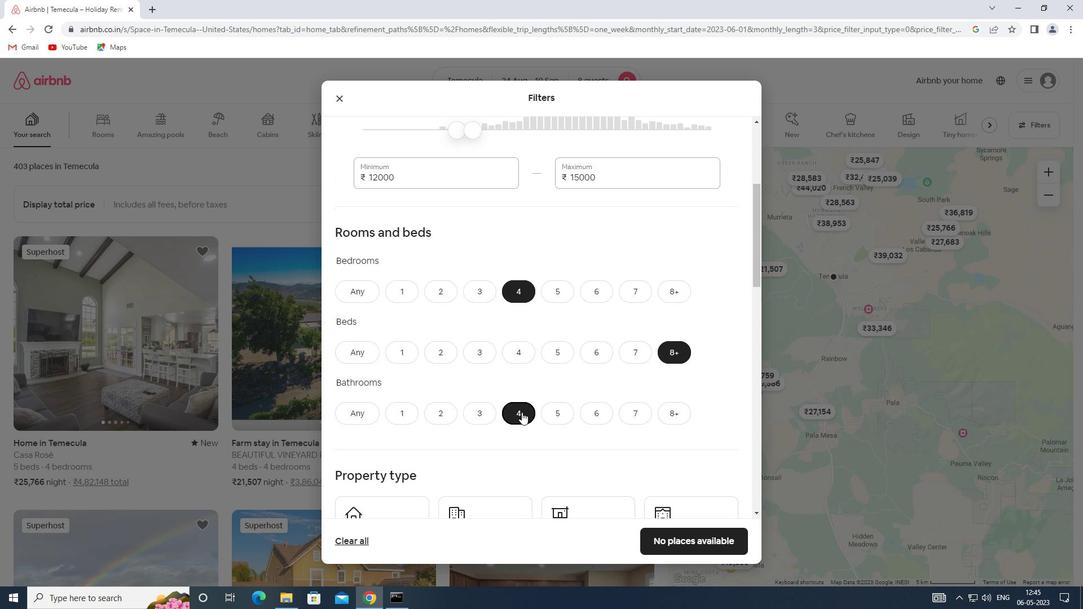
Action: Mouse scrolled (521, 411) with delta (0, 0)
Screenshot: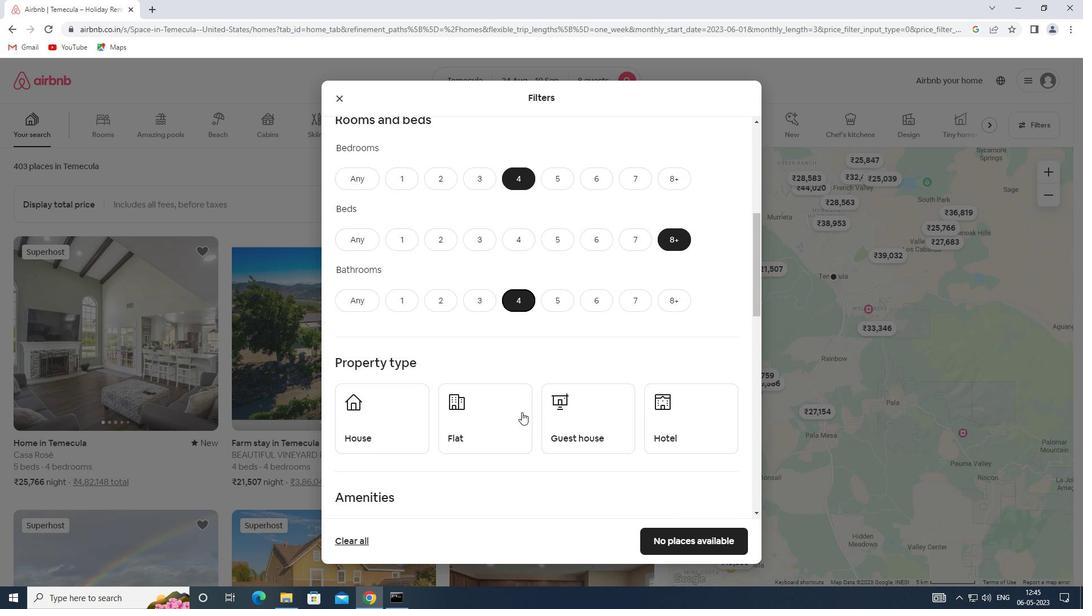 
Action: Mouse moved to (425, 381)
Screenshot: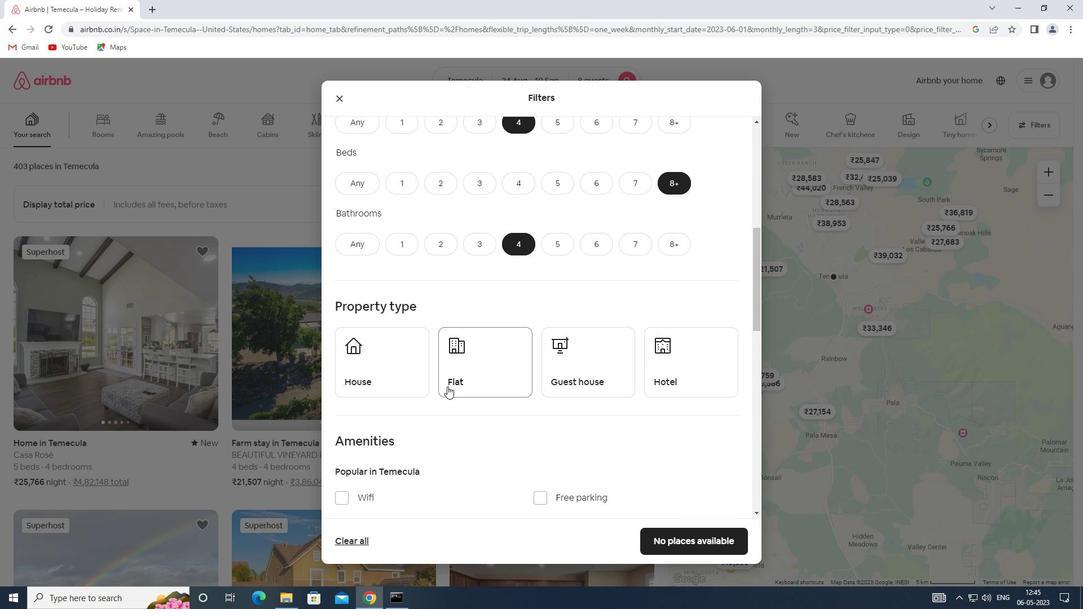 
Action: Mouse pressed left at (425, 381)
Screenshot: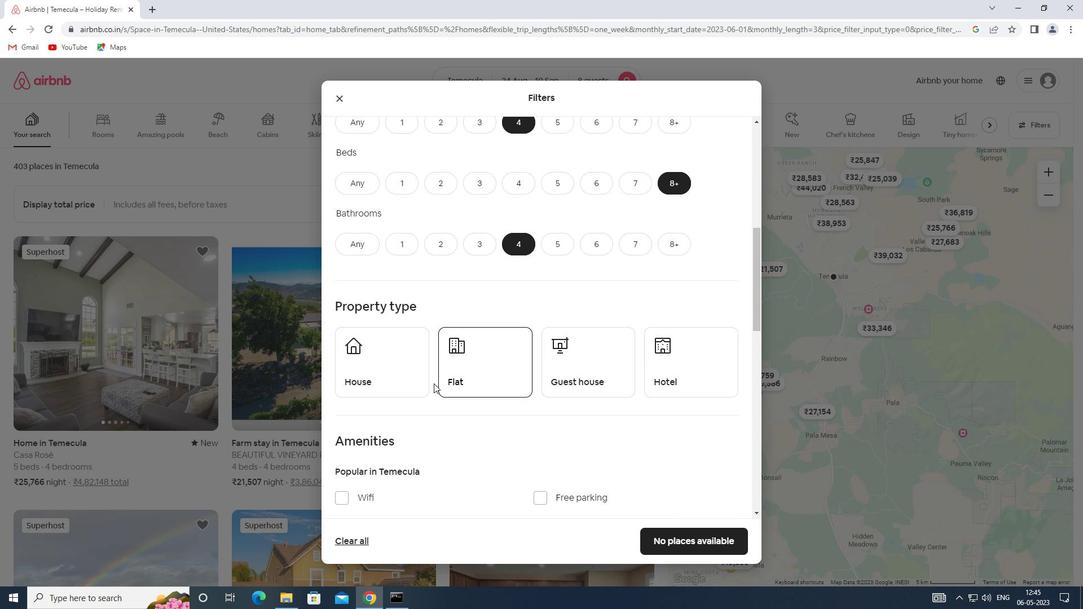 
Action: Mouse moved to (457, 380)
Screenshot: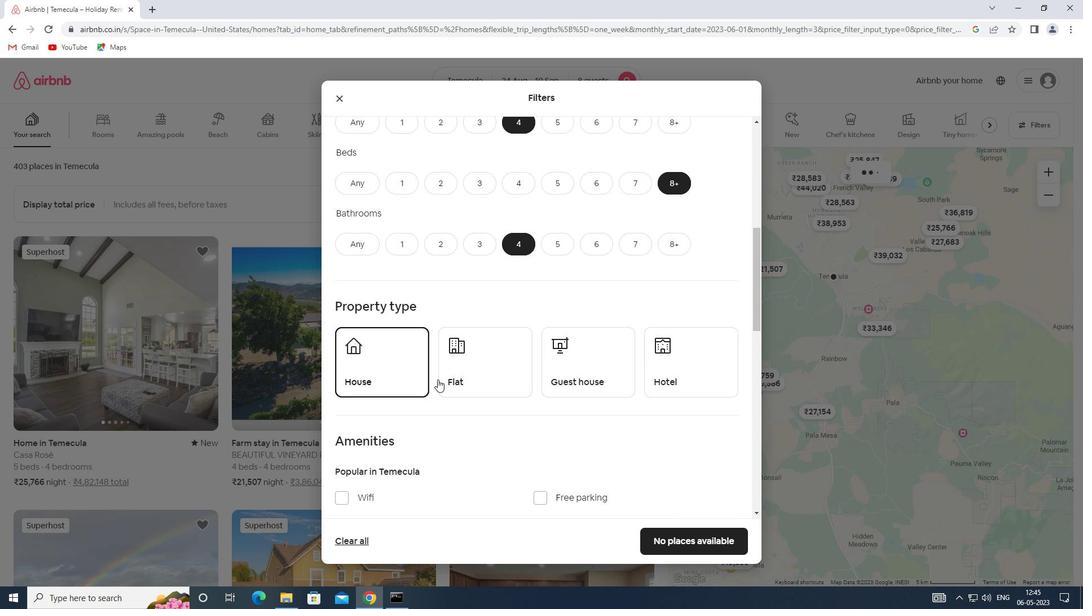 
Action: Mouse pressed left at (457, 380)
Screenshot: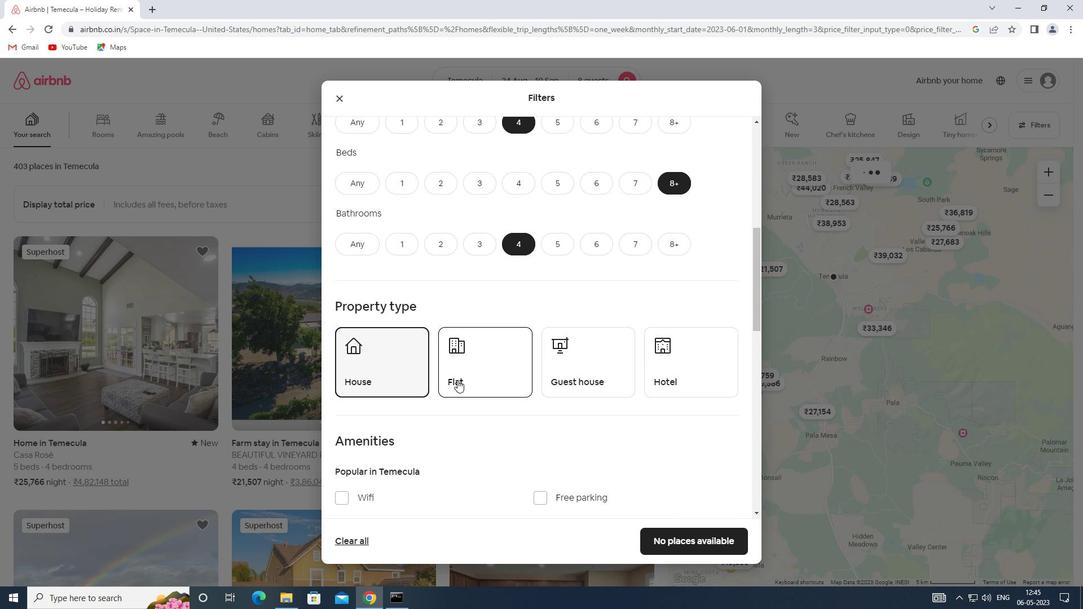 
Action: Mouse moved to (556, 376)
Screenshot: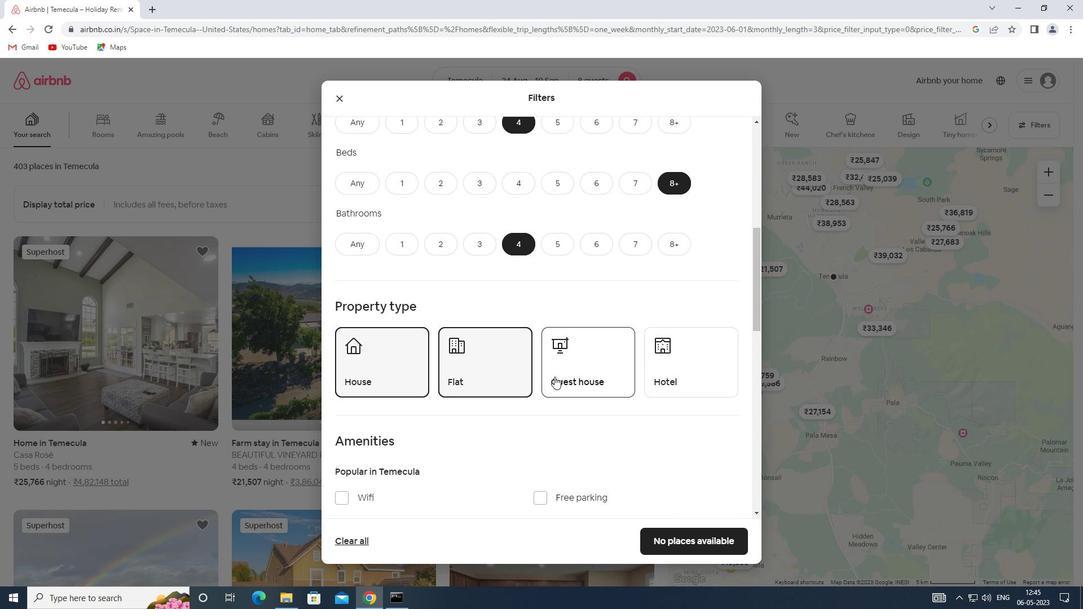 
Action: Mouse pressed left at (556, 376)
Screenshot: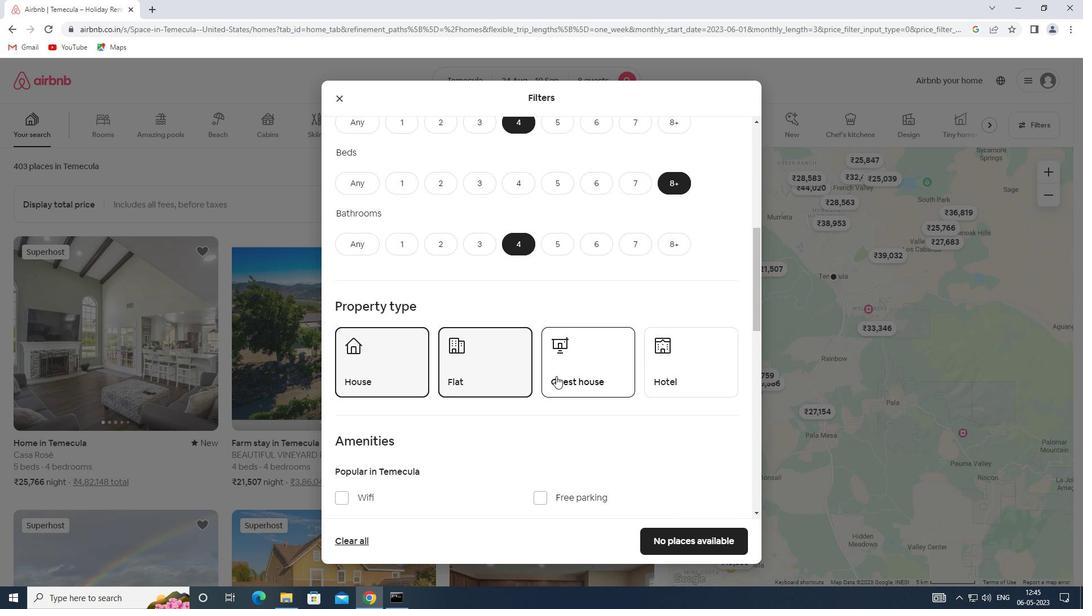 
Action: Mouse scrolled (556, 375) with delta (0, 0)
Screenshot: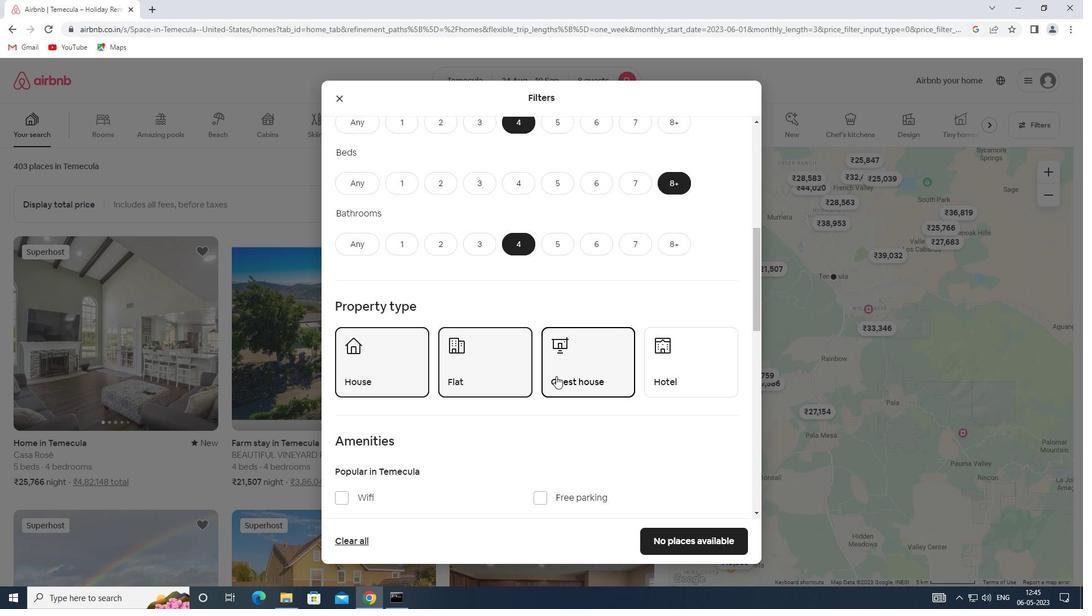 
Action: Mouse scrolled (556, 375) with delta (0, 0)
Screenshot: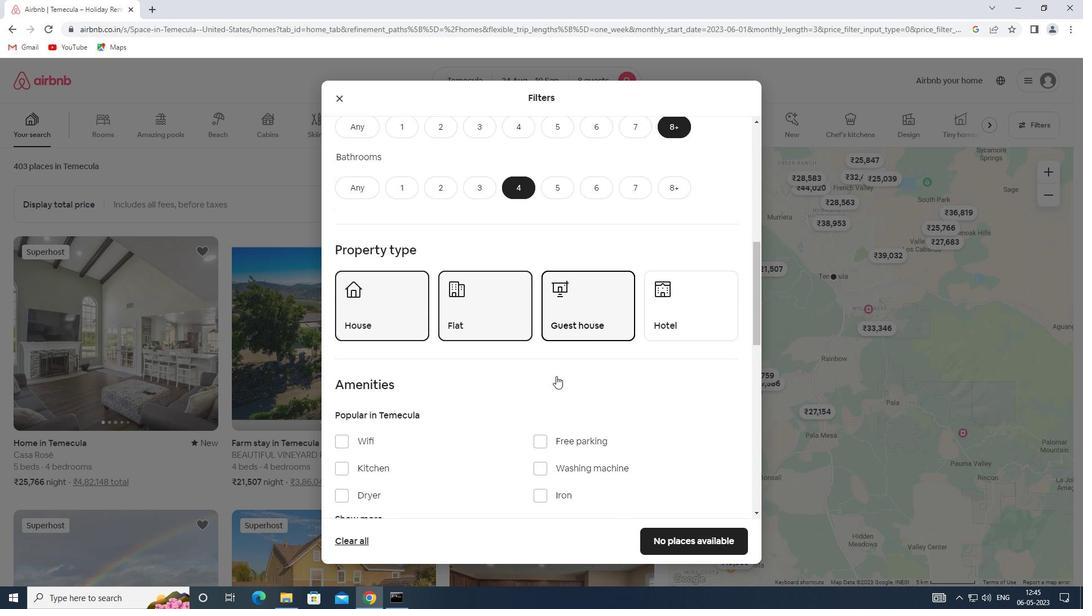 
Action: Mouse moved to (556, 376)
Screenshot: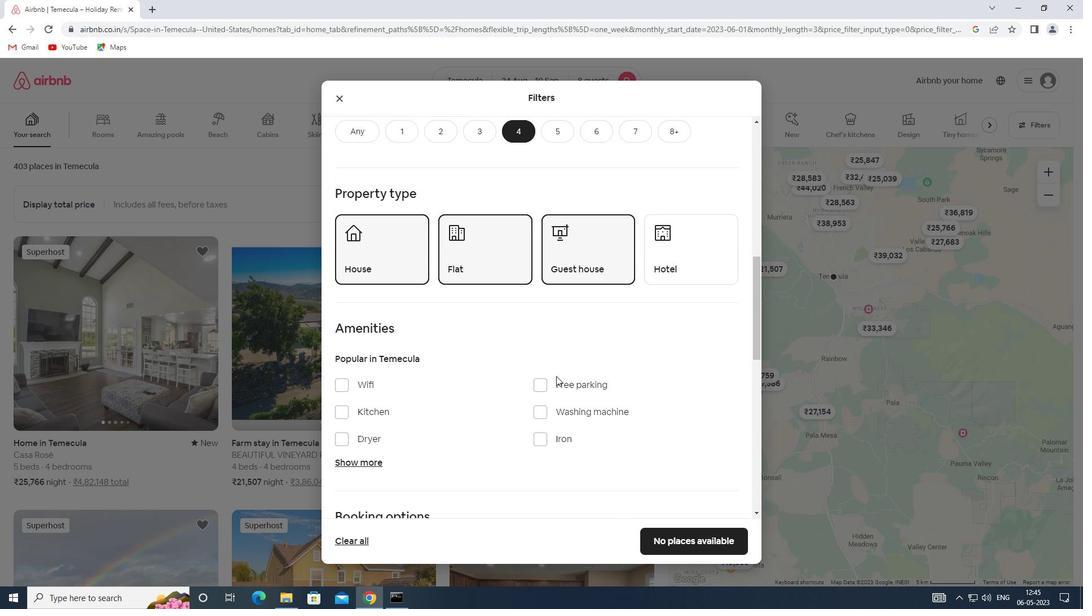 
Action: Mouse scrolled (556, 375) with delta (0, 0)
Screenshot: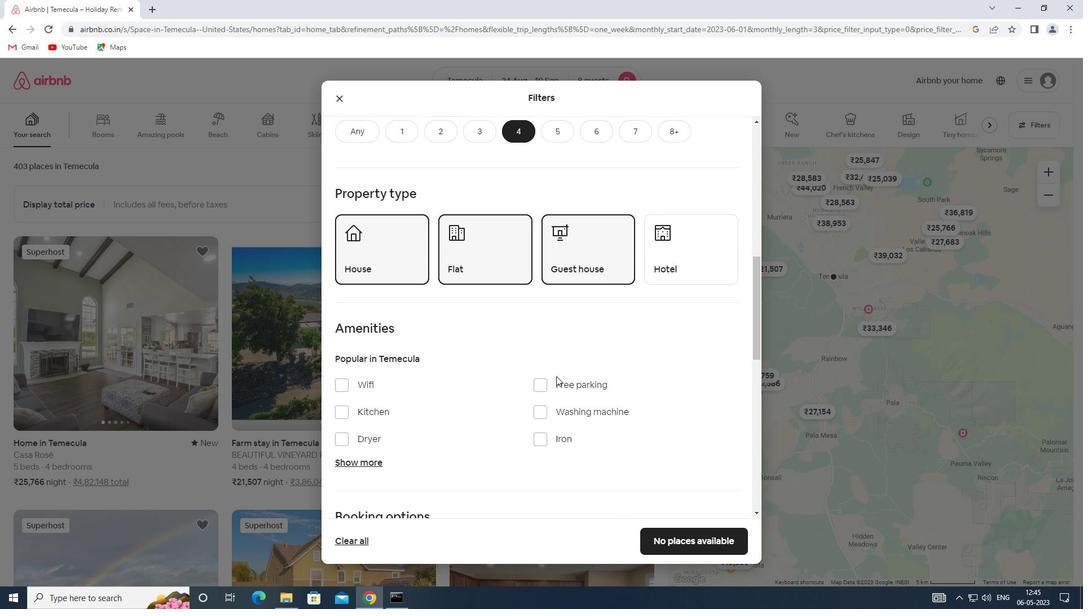 
Action: Mouse scrolled (556, 375) with delta (0, 0)
Screenshot: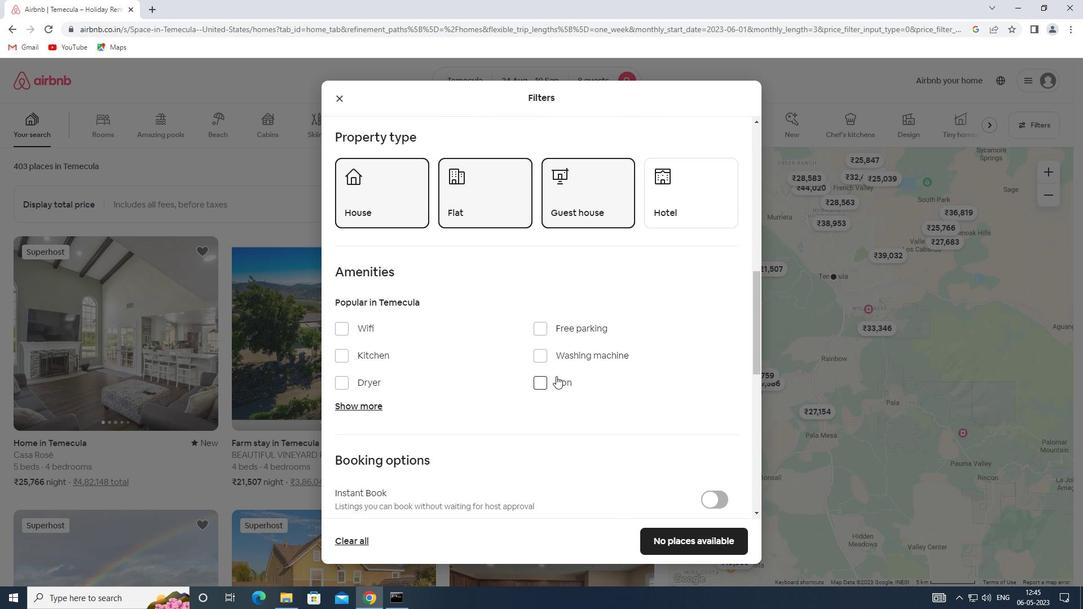 
Action: Mouse moved to (365, 274)
Screenshot: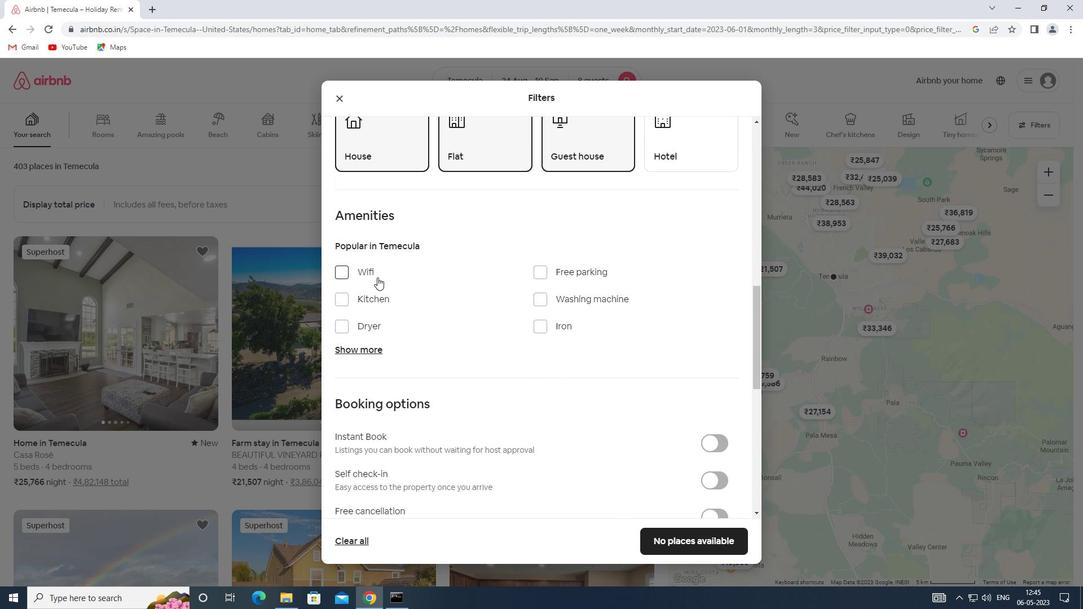 
Action: Mouse pressed left at (365, 274)
Screenshot: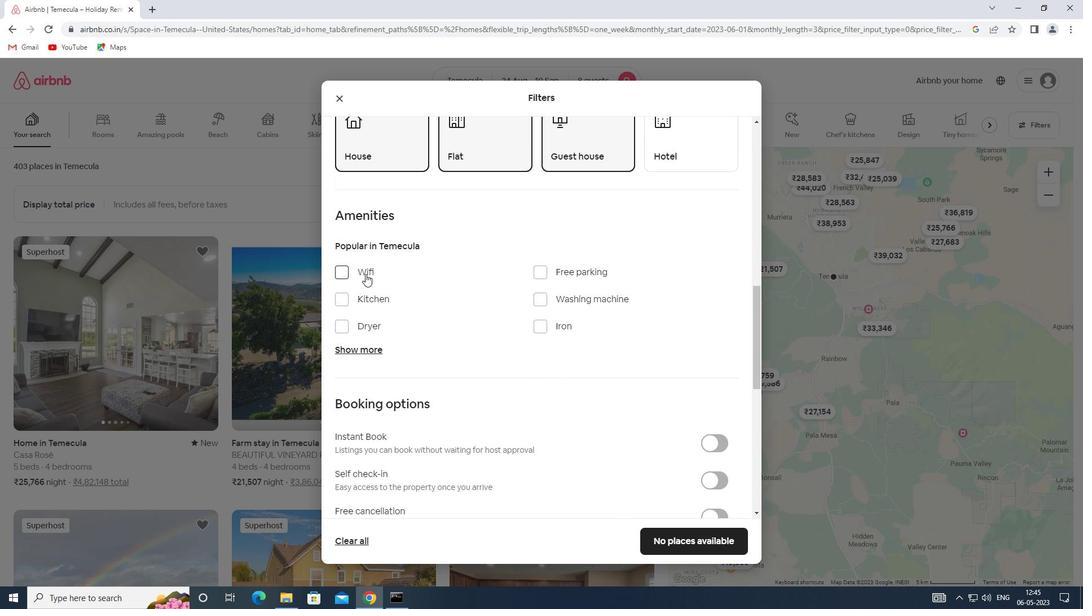 
Action: Mouse moved to (407, 310)
Screenshot: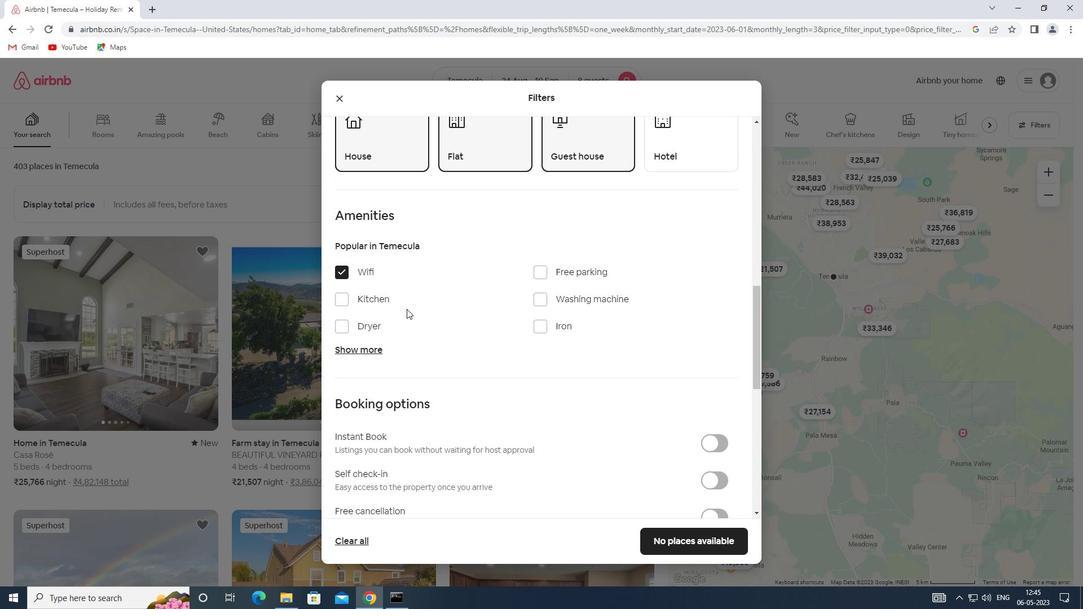 
Action: Mouse scrolled (407, 309) with delta (0, 0)
Screenshot: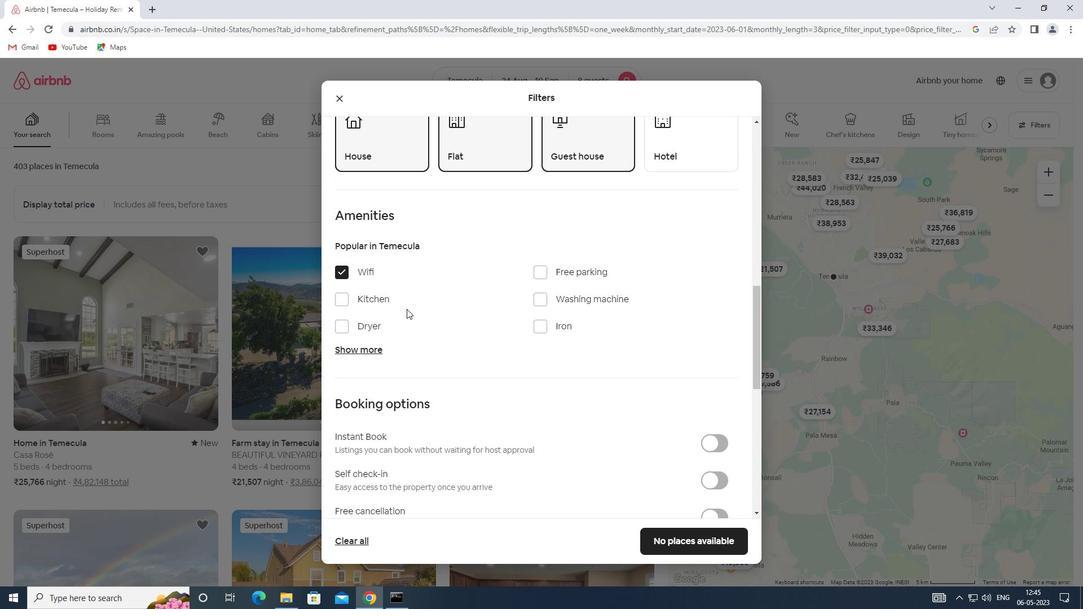 
Action: Mouse moved to (368, 291)
Screenshot: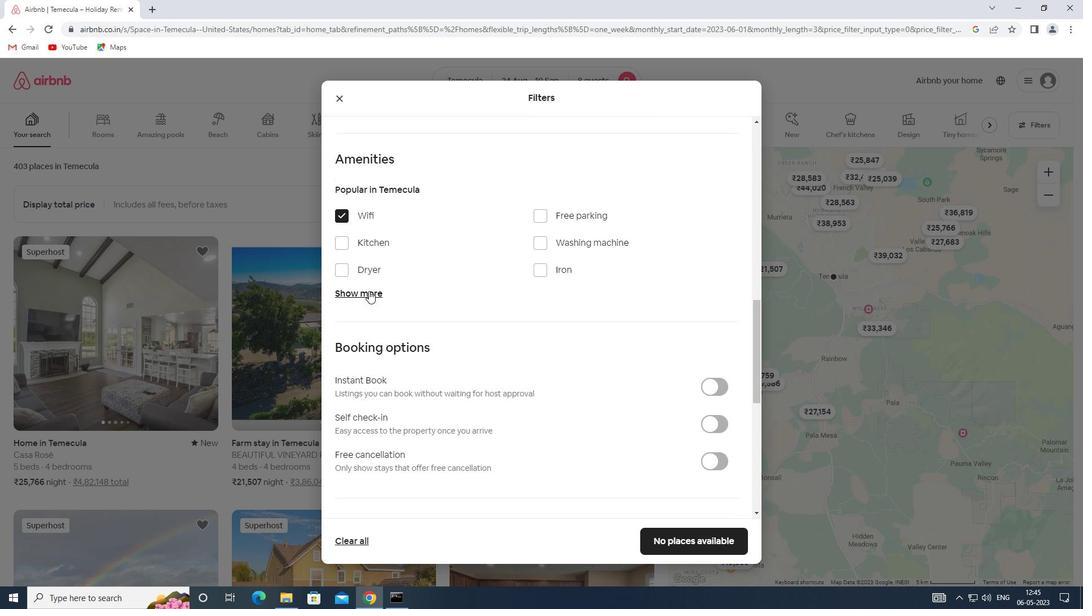 
Action: Mouse pressed left at (368, 291)
Screenshot: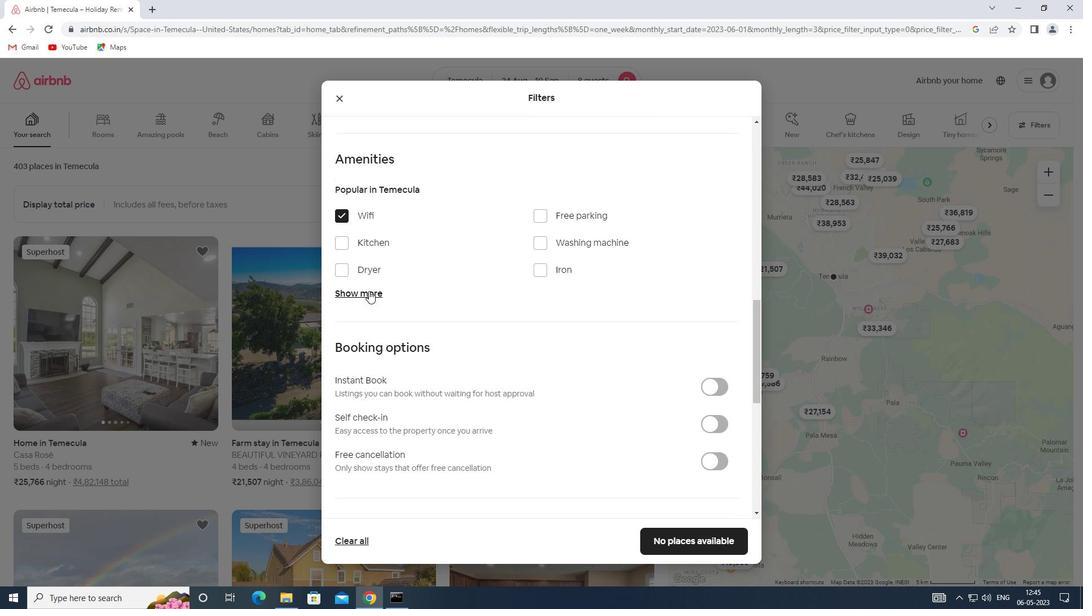 
Action: Mouse moved to (540, 363)
Screenshot: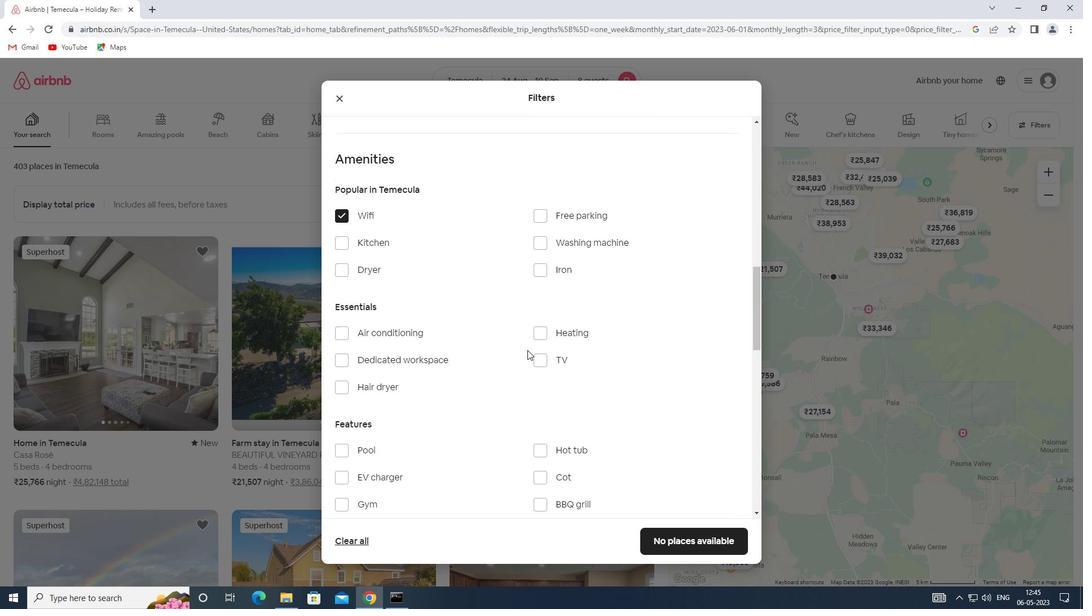 
Action: Mouse pressed left at (540, 363)
Screenshot: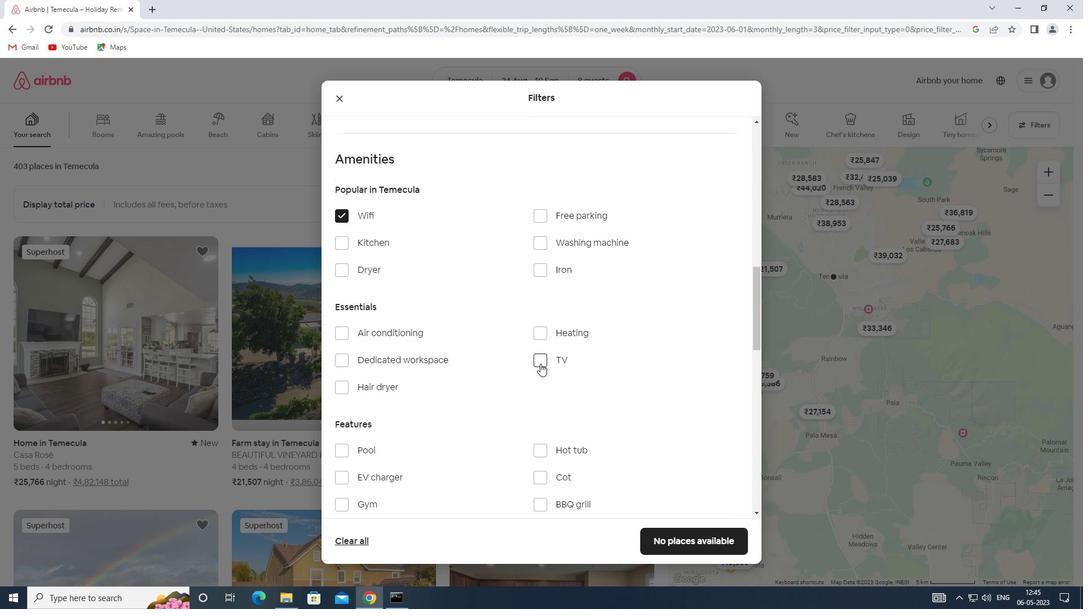 
Action: Mouse moved to (546, 220)
Screenshot: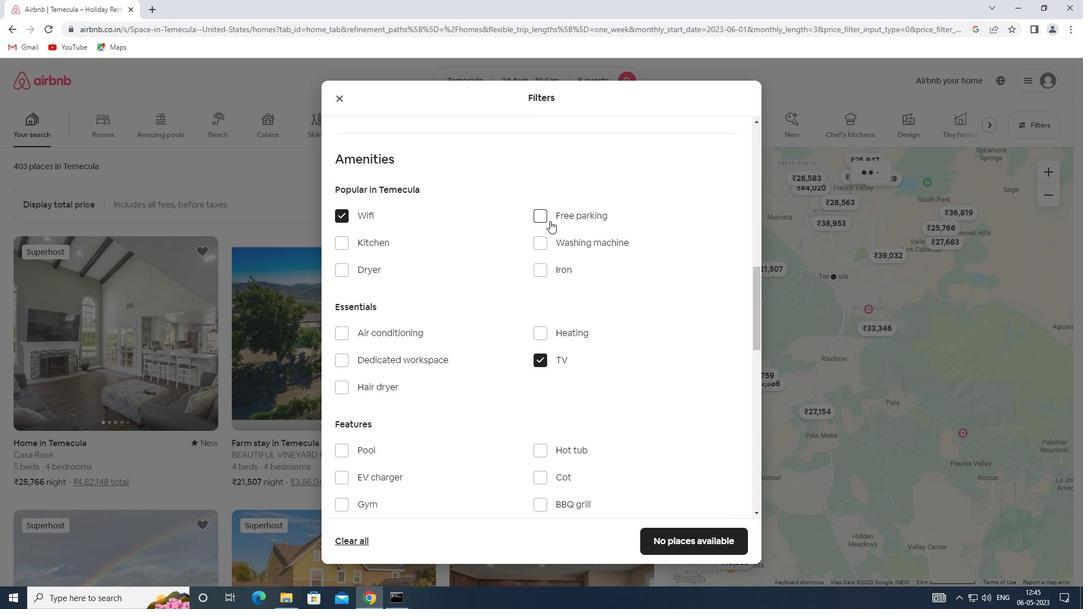 
Action: Mouse pressed left at (546, 220)
Screenshot: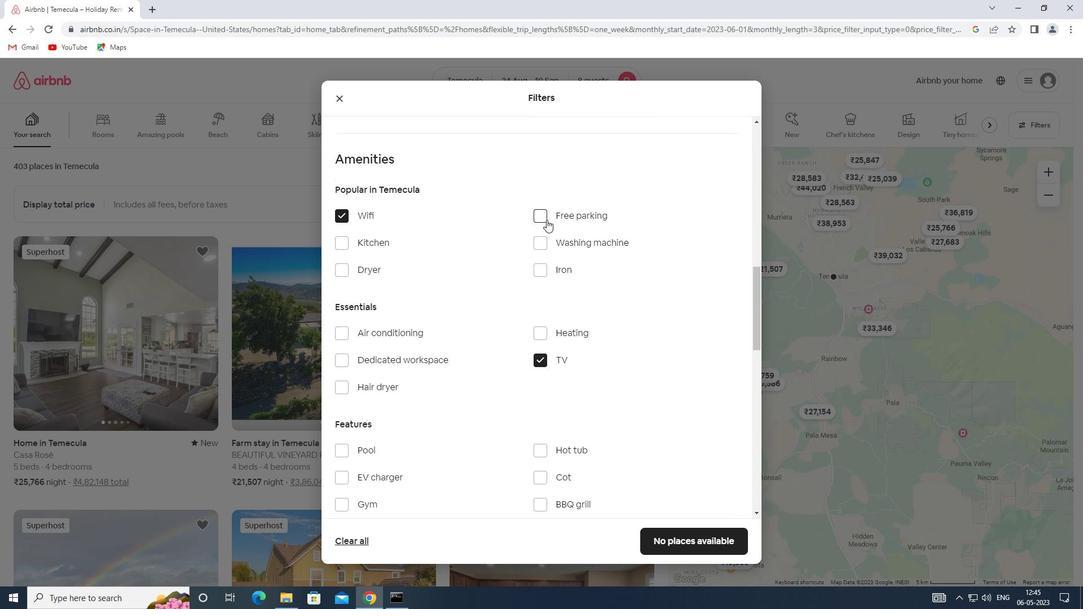 
Action: Mouse moved to (525, 225)
Screenshot: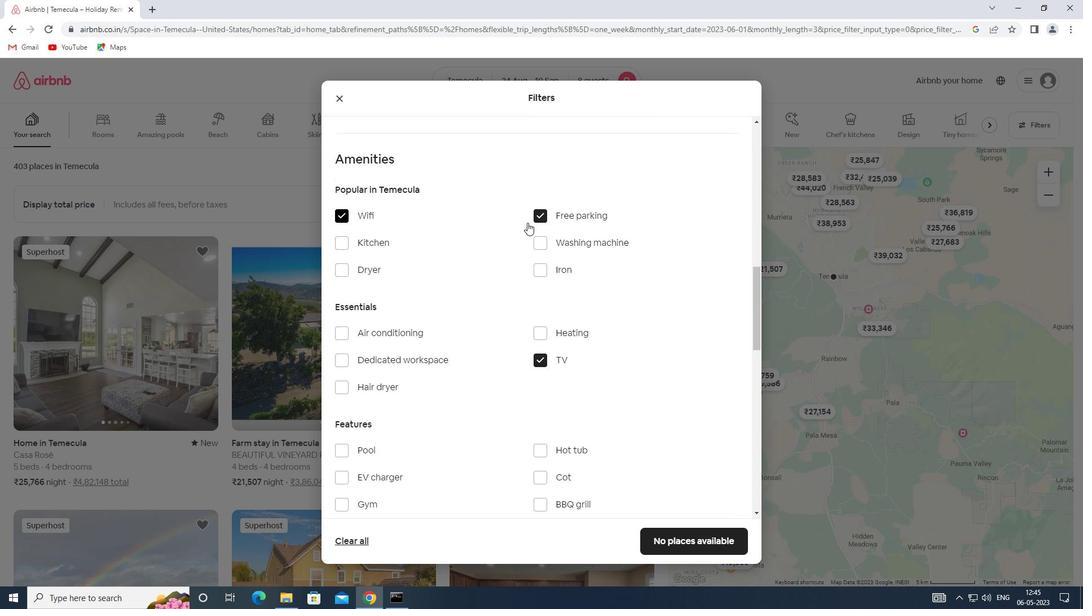 
Action: Mouse scrolled (525, 225) with delta (0, 0)
Screenshot: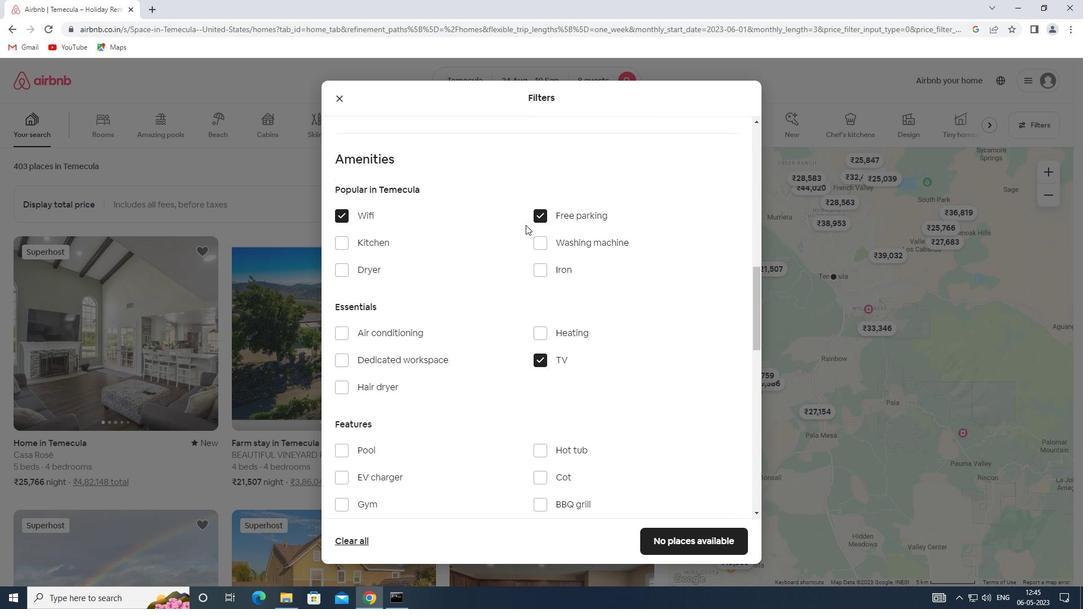 
Action: Mouse scrolled (525, 225) with delta (0, 0)
Screenshot: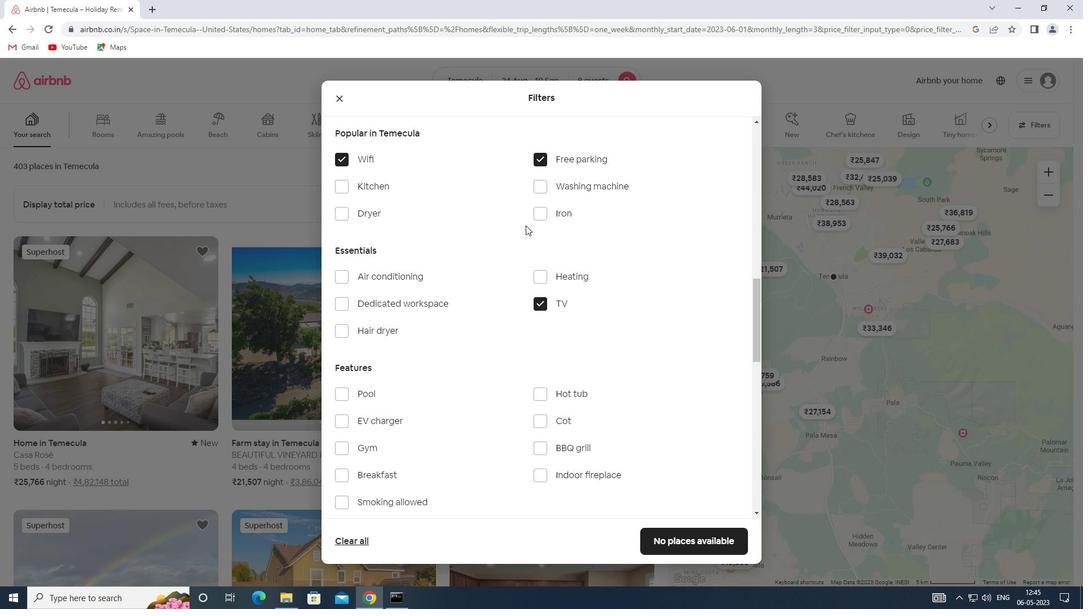 
Action: Mouse scrolled (525, 225) with delta (0, 0)
Screenshot: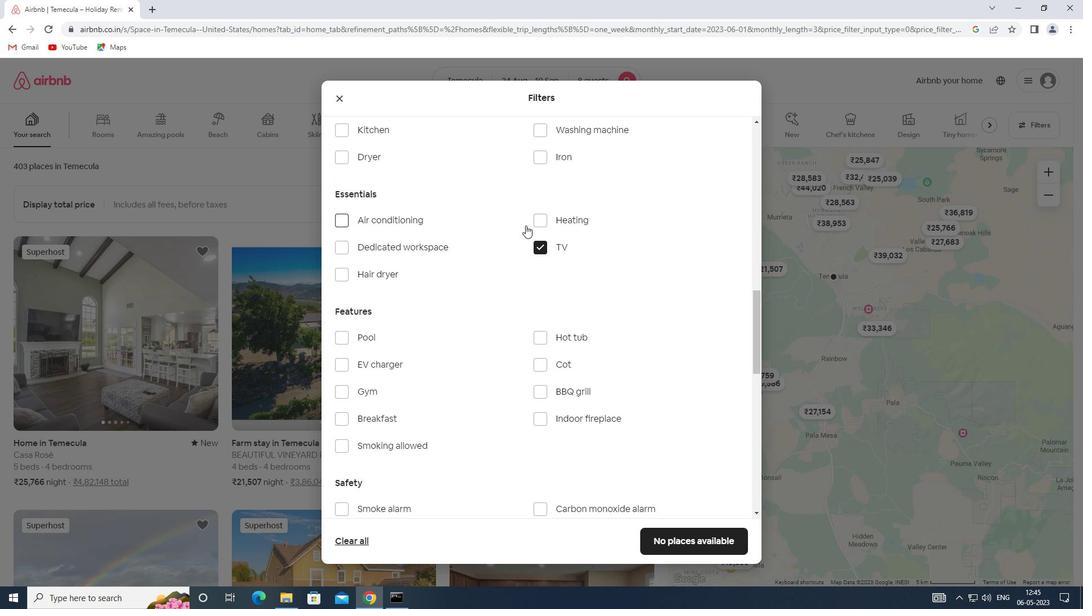 
Action: Mouse scrolled (525, 225) with delta (0, 0)
Screenshot: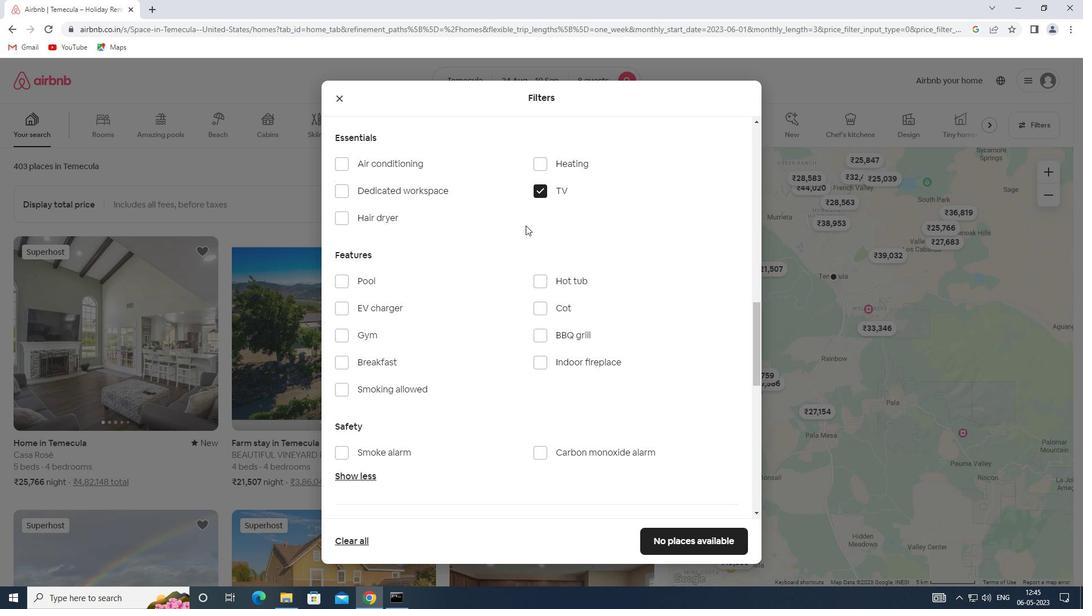 
Action: Mouse moved to (371, 280)
Screenshot: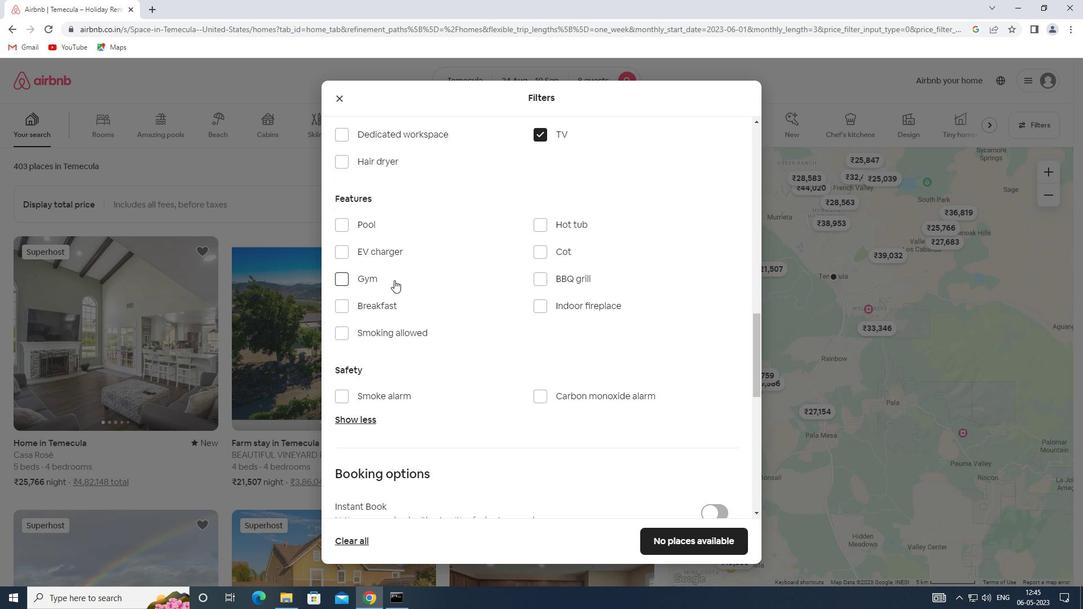 
Action: Mouse pressed left at (371, 280)
Screenshot: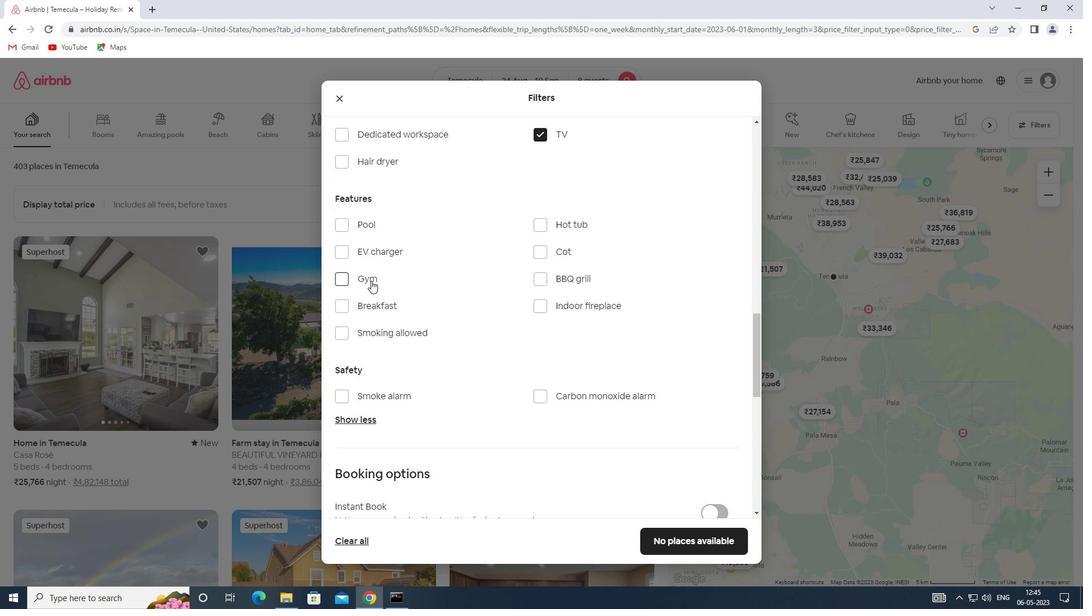 
Action: Mouse moved to (377, 303)
Screenshot: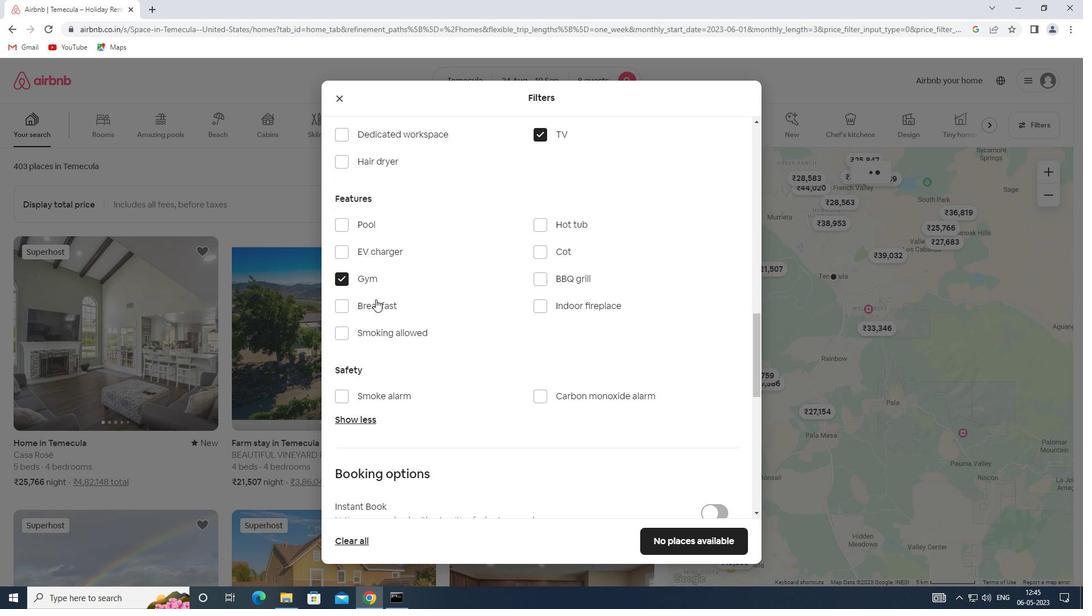 
Action: Mouse pressed left at (377, 303)
Screenshot: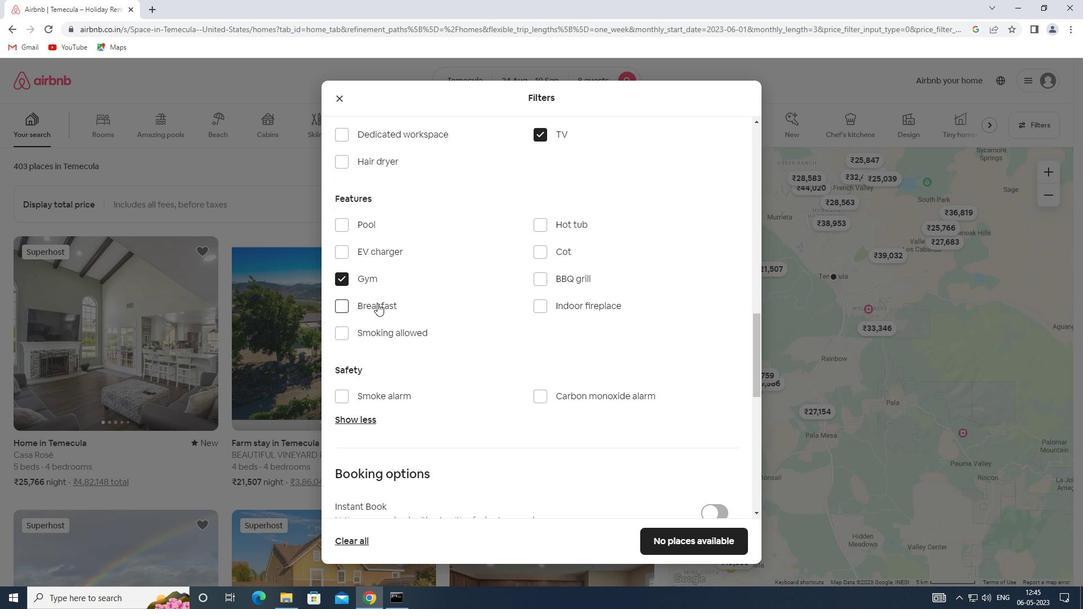 
Action: Mouse scrolled (377, 302) with delta (0, 0)
Screenshot: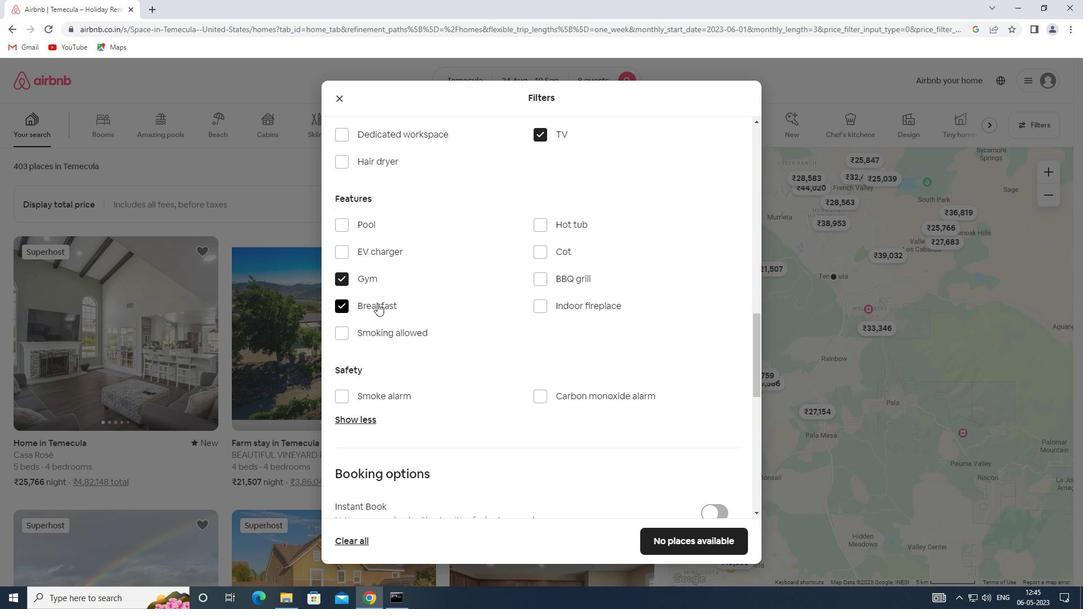 
Action: Mouse scrolled (377, 302) with delta (0, 0)
Screenshot: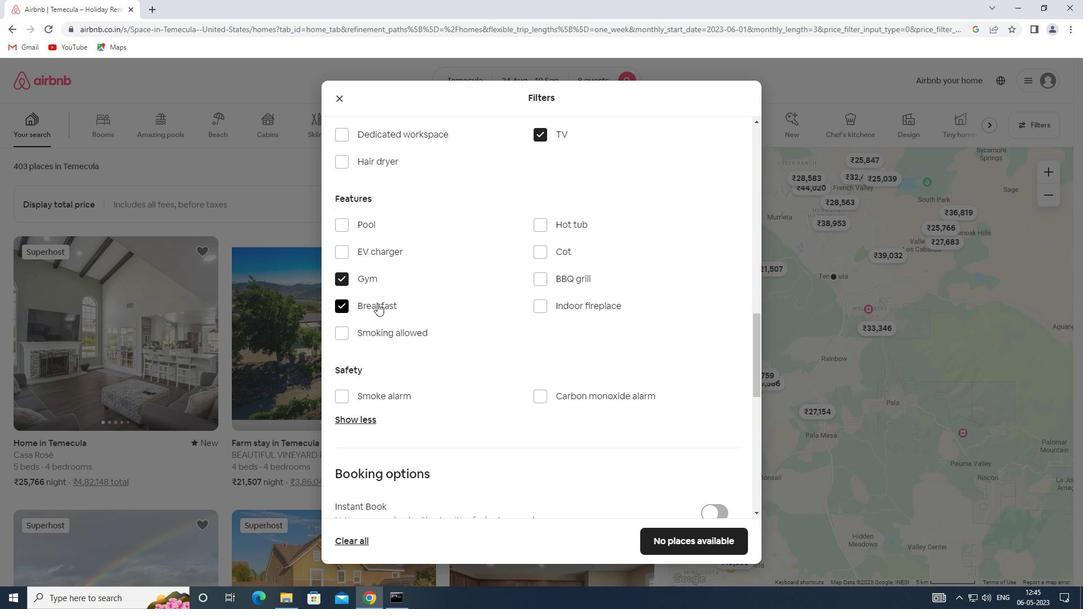 
Action: Mouse scrolled (377, 302) with delta (0, 0)
Screenshot: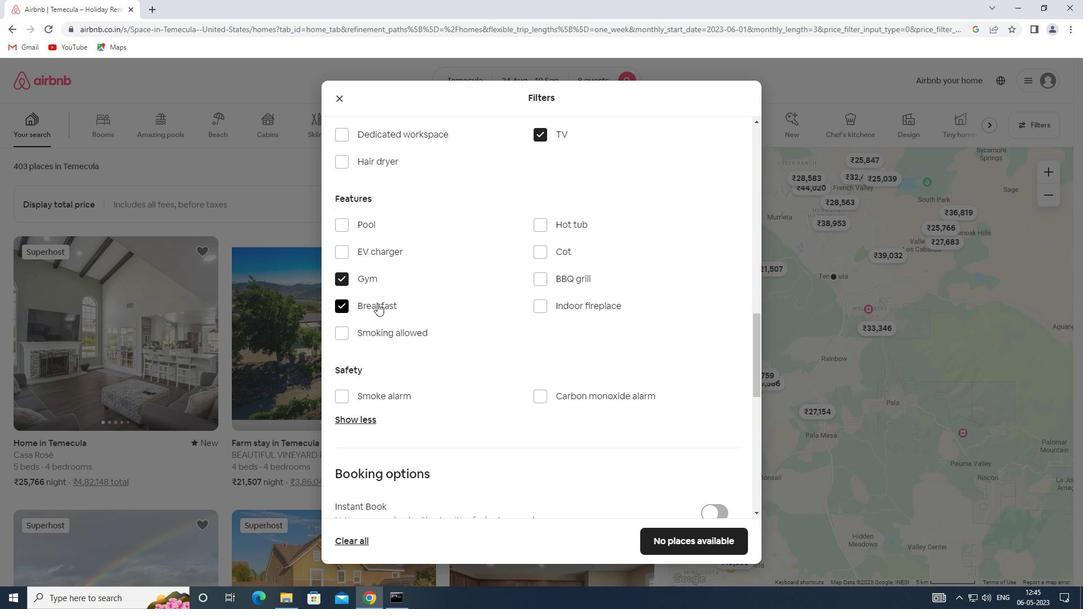 
Action: Mouse scrolled (377, 302) with delta (0, 0)
Screenshot: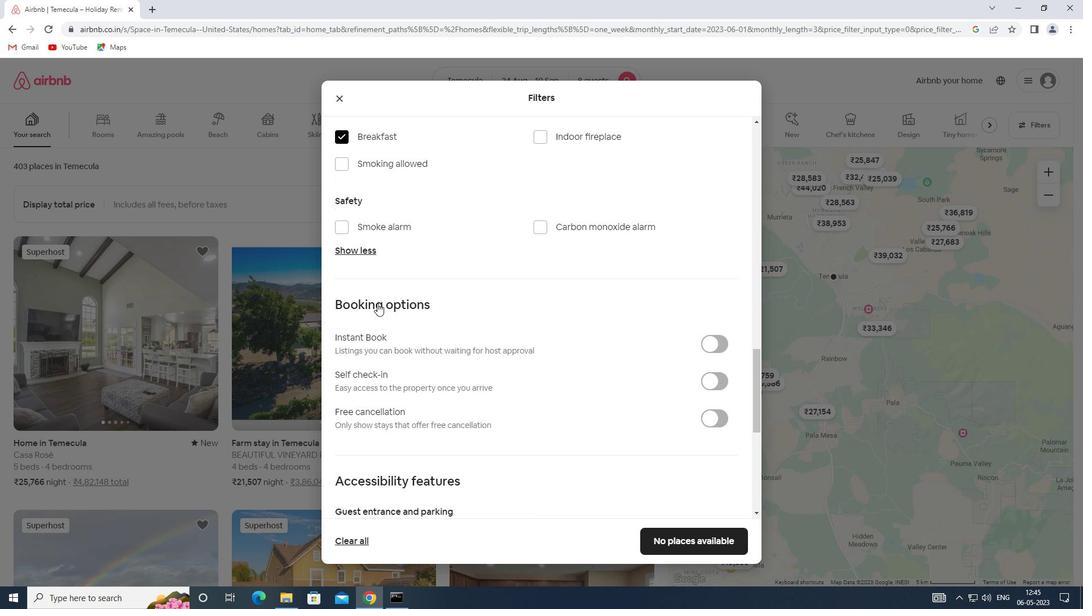 
Action: Mouse moved to (706, 324)
Screenshot: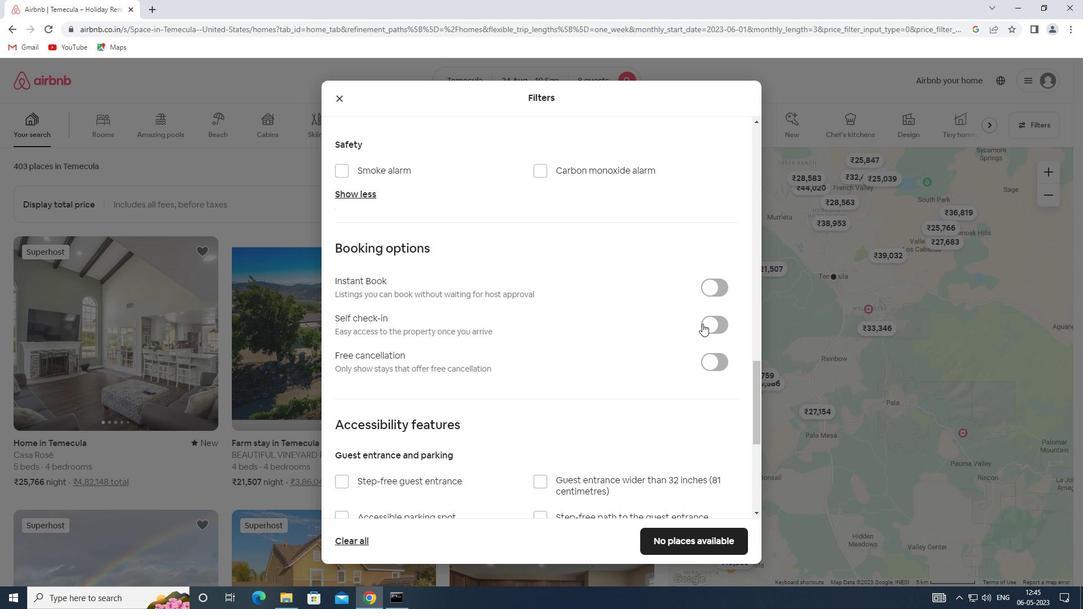 
Action: Mouse pressed left at (706, 324)
Screenshot: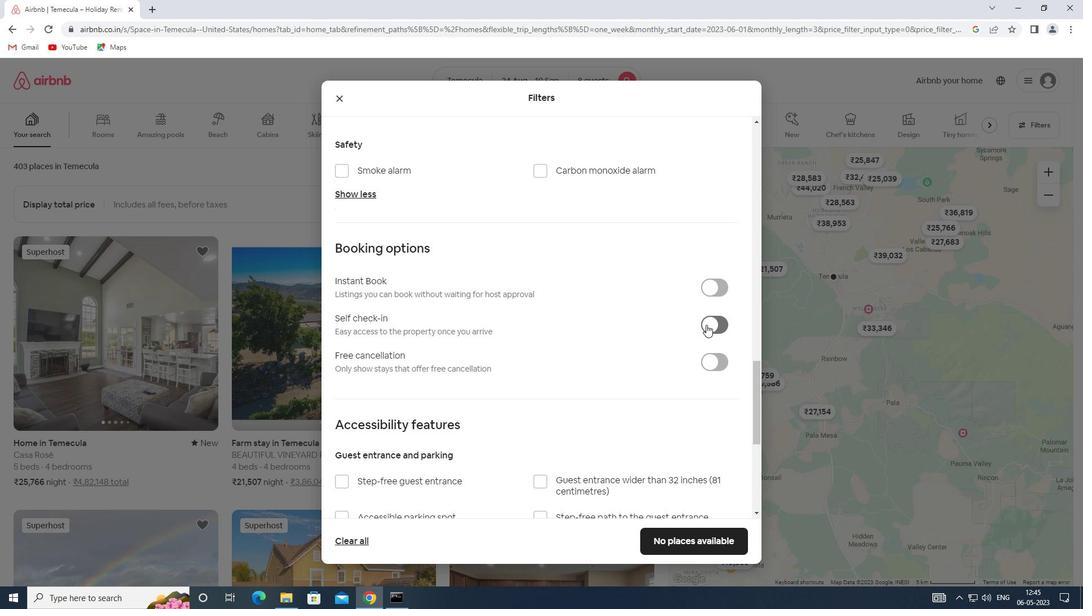 
Action: Mouse moved to (436, 345)
Screenshot: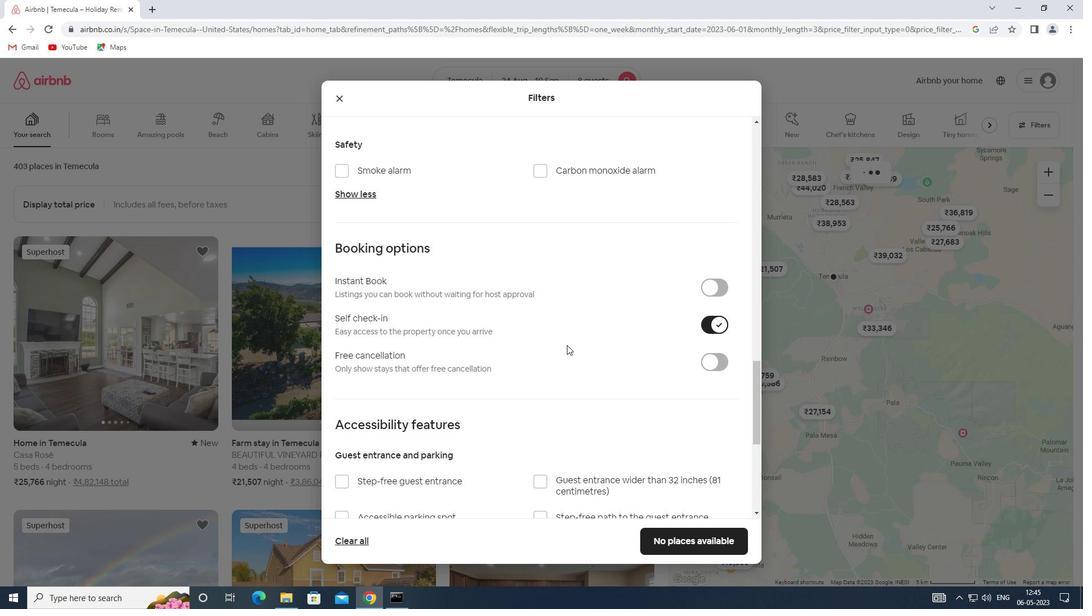 
Action: Mouse scrolled (436, 345) with delta (0, 0)
Screenshot: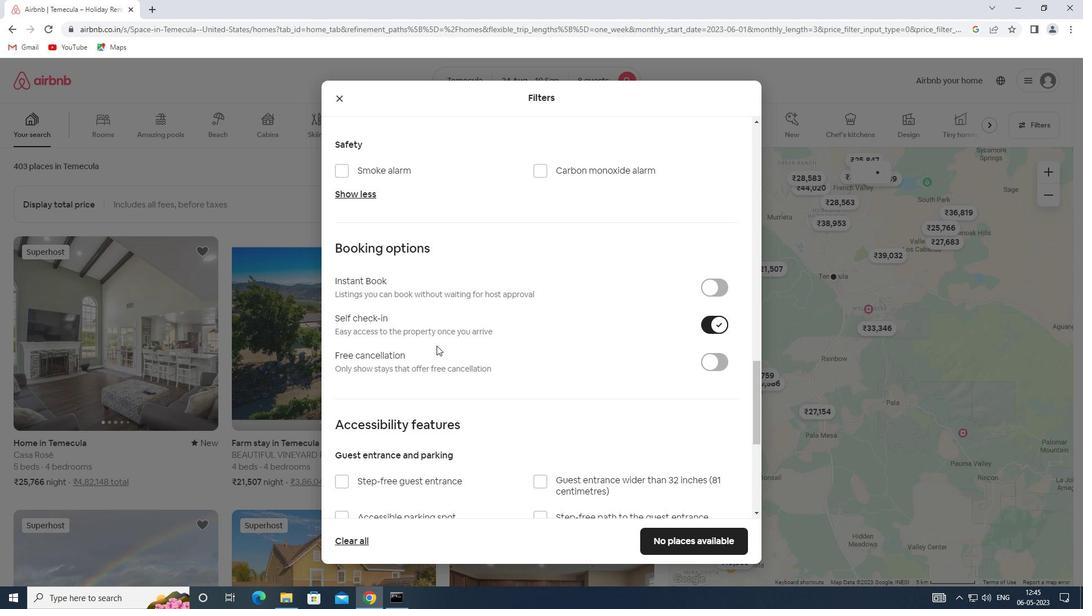 
Action: Mouse scrolled (436, 345) with delta (0, 0)
Screenshot: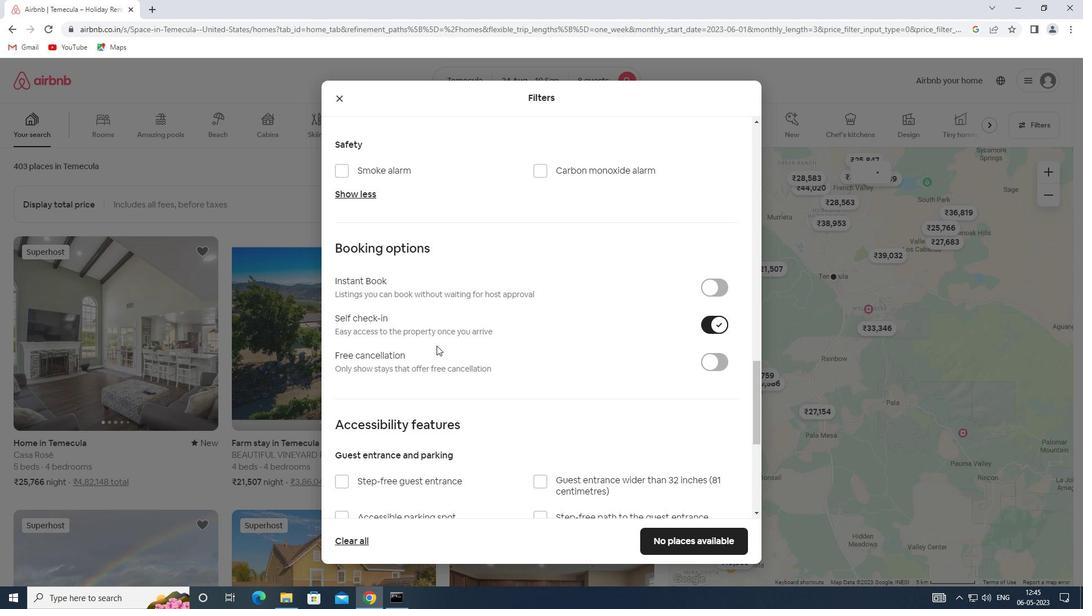 
Action: Mouse scrolled (436, 345) with delta (0, 0)
Screenshot: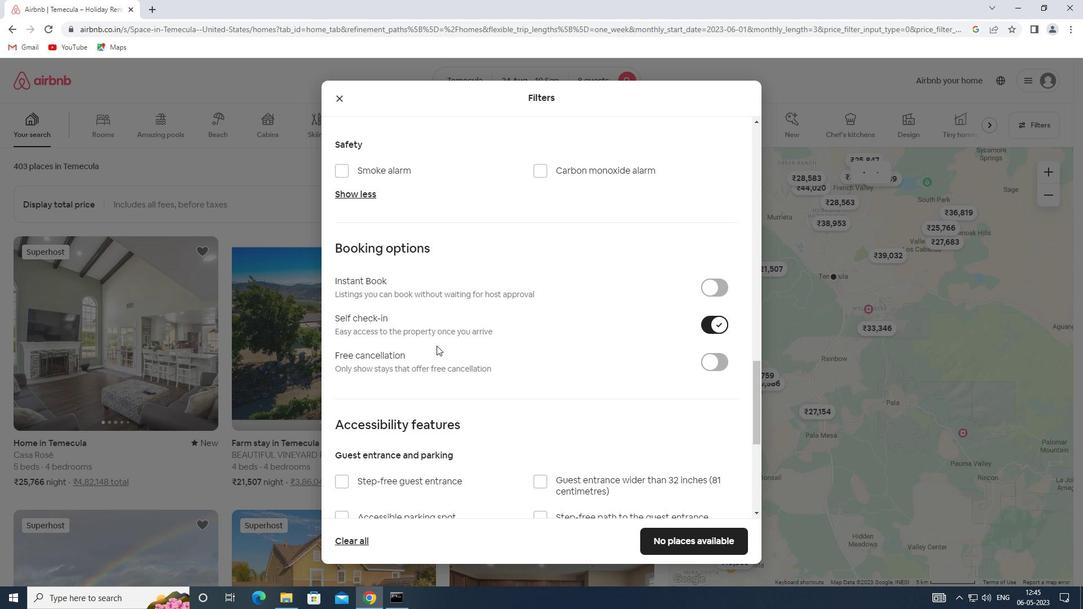 
Action: Mouse scrolled (436, 345) with delta (0, 0)
Screenshot: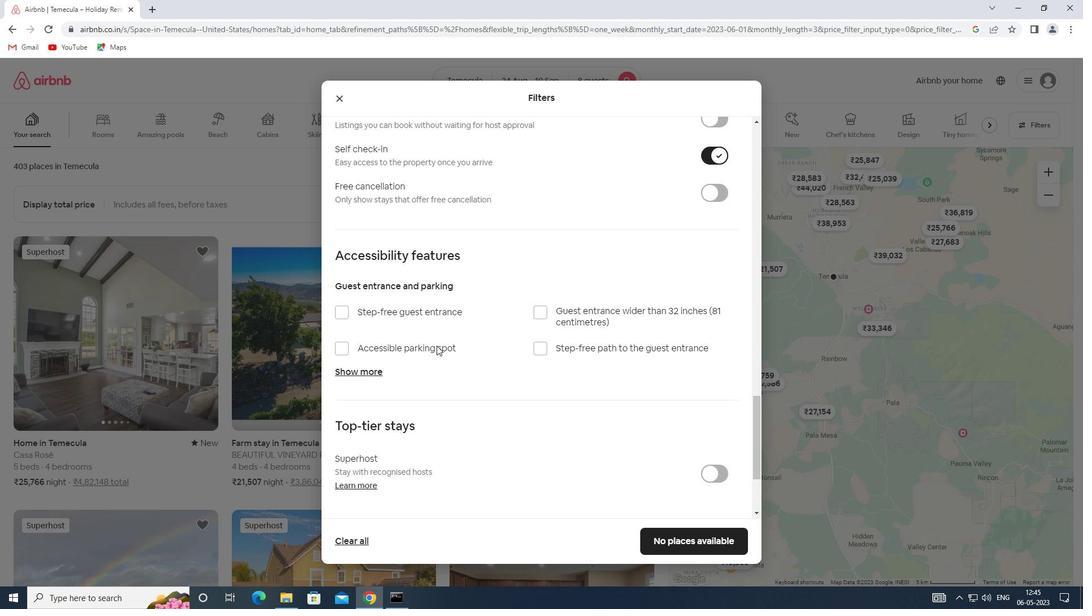 
Action: Mouse scrolled (436, 345) with delta (0, 0)
Screenshot: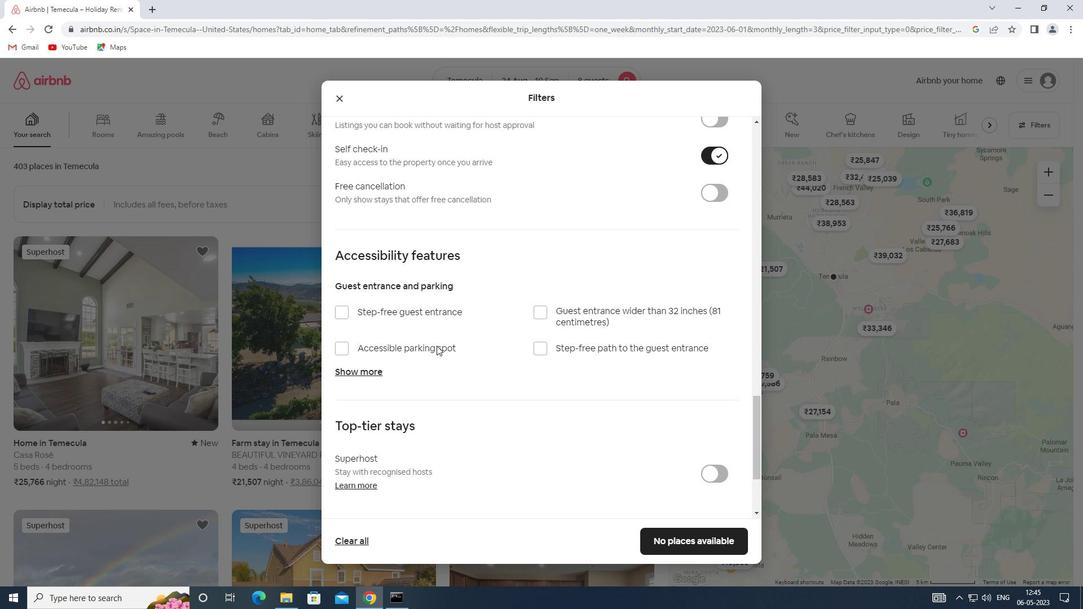
Action: Mouse moved to (372, 462)
Screenshot: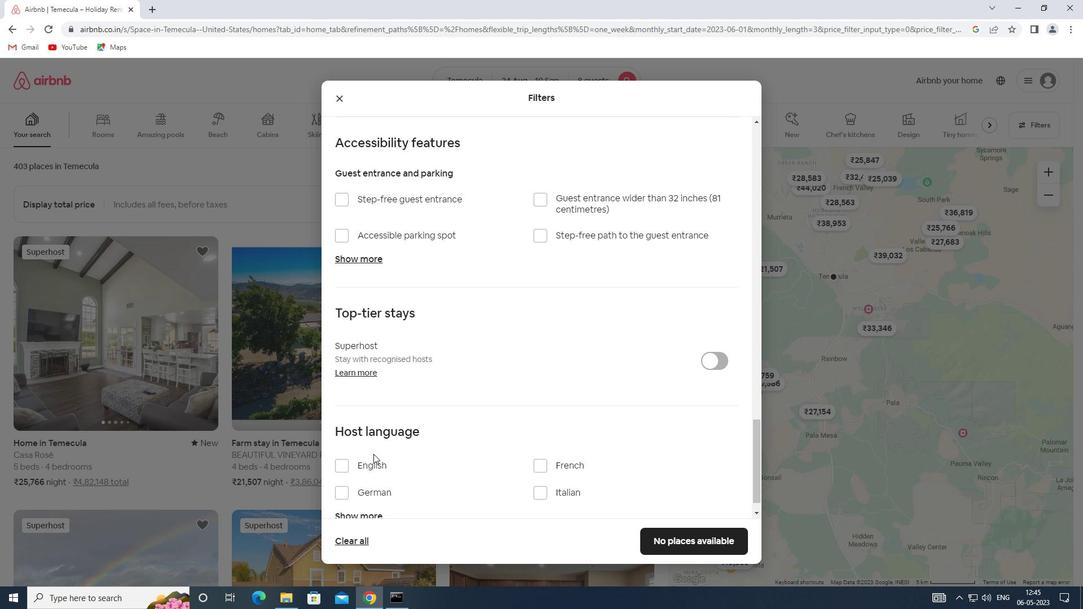 
Action: Mouse pressed left at (372, 462)
Screenshot: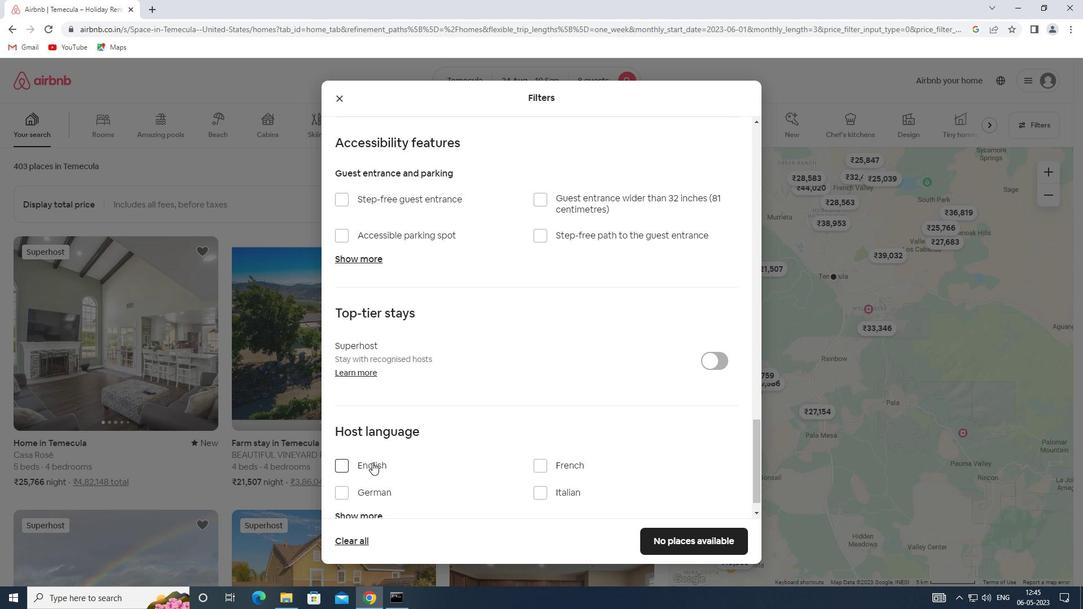 
Action: Mouse moved to (658, 543)
Screenshot: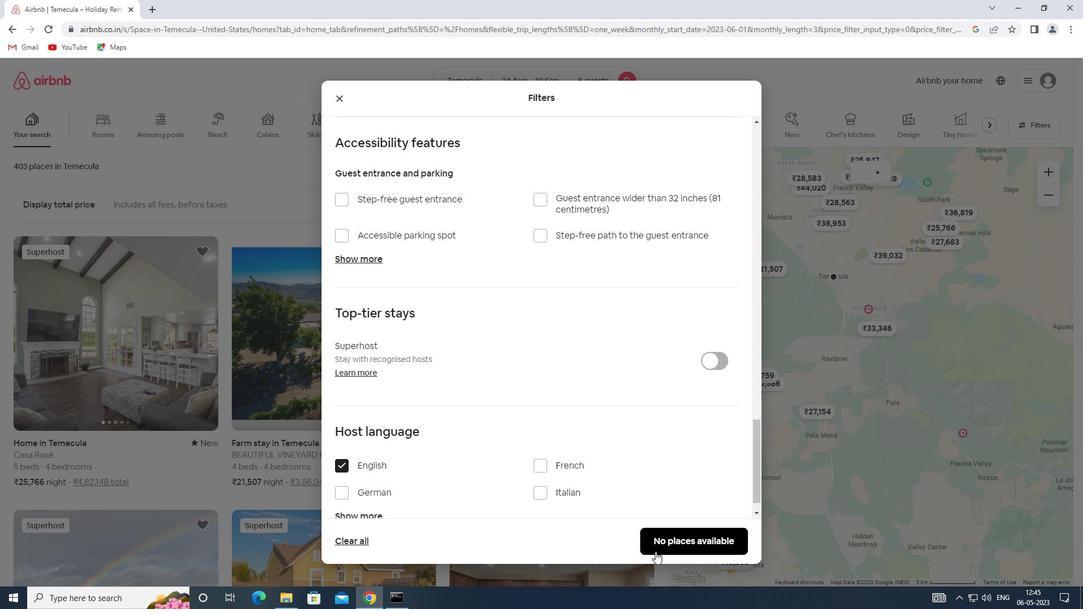 
Action: Mouse pressed left at (658, 543)
Screenshot: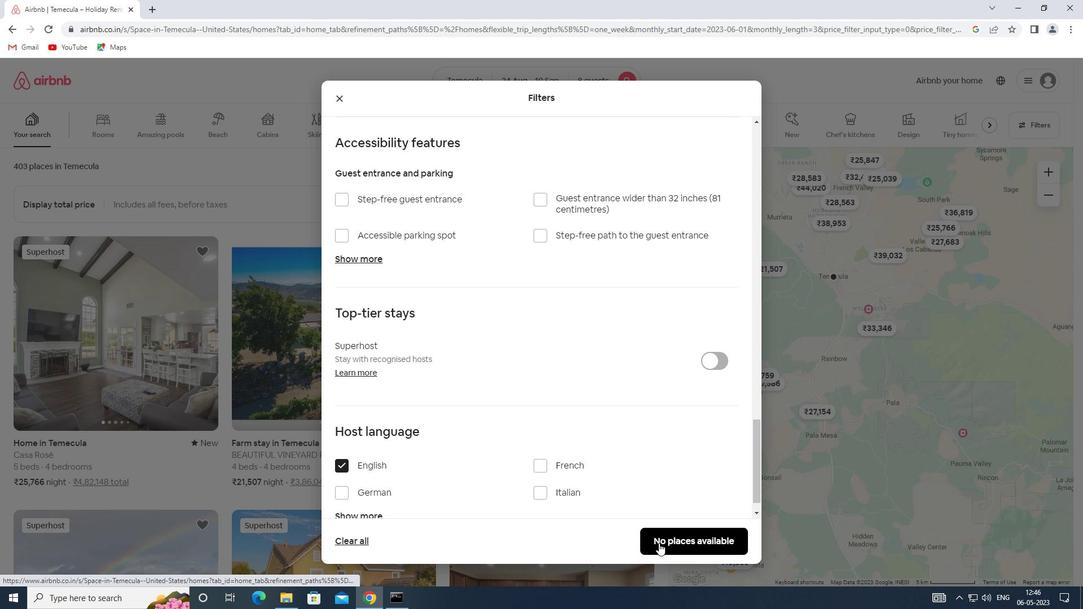 
